 Task: Create a due date automation trigger when advanced on, on the wednesday before a card is due add dates starting this week at 11:00 AM.
Action: Mouse moved to (1185, 356)
Screenshot: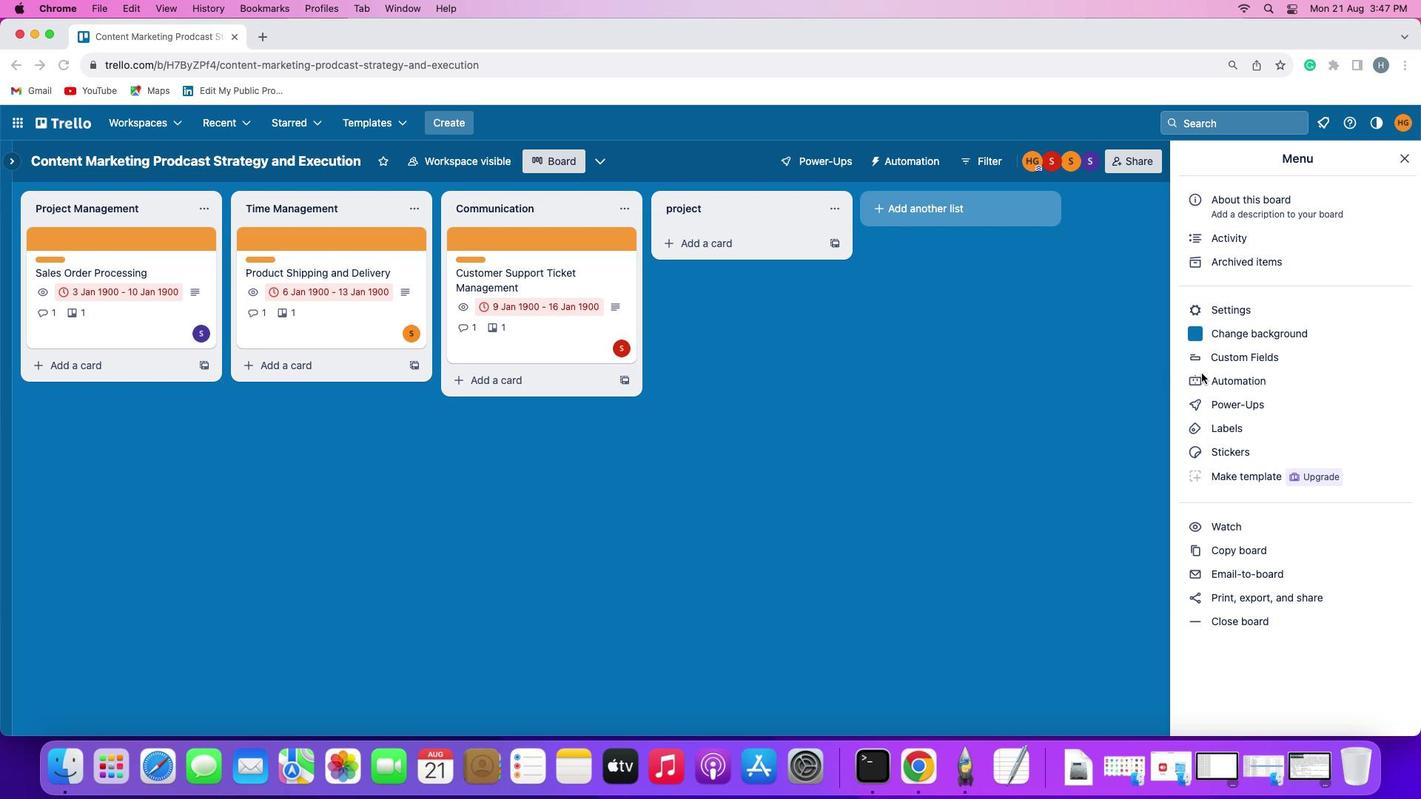 
Action: Mouse pressed left at (1185, 356)
Screenshot: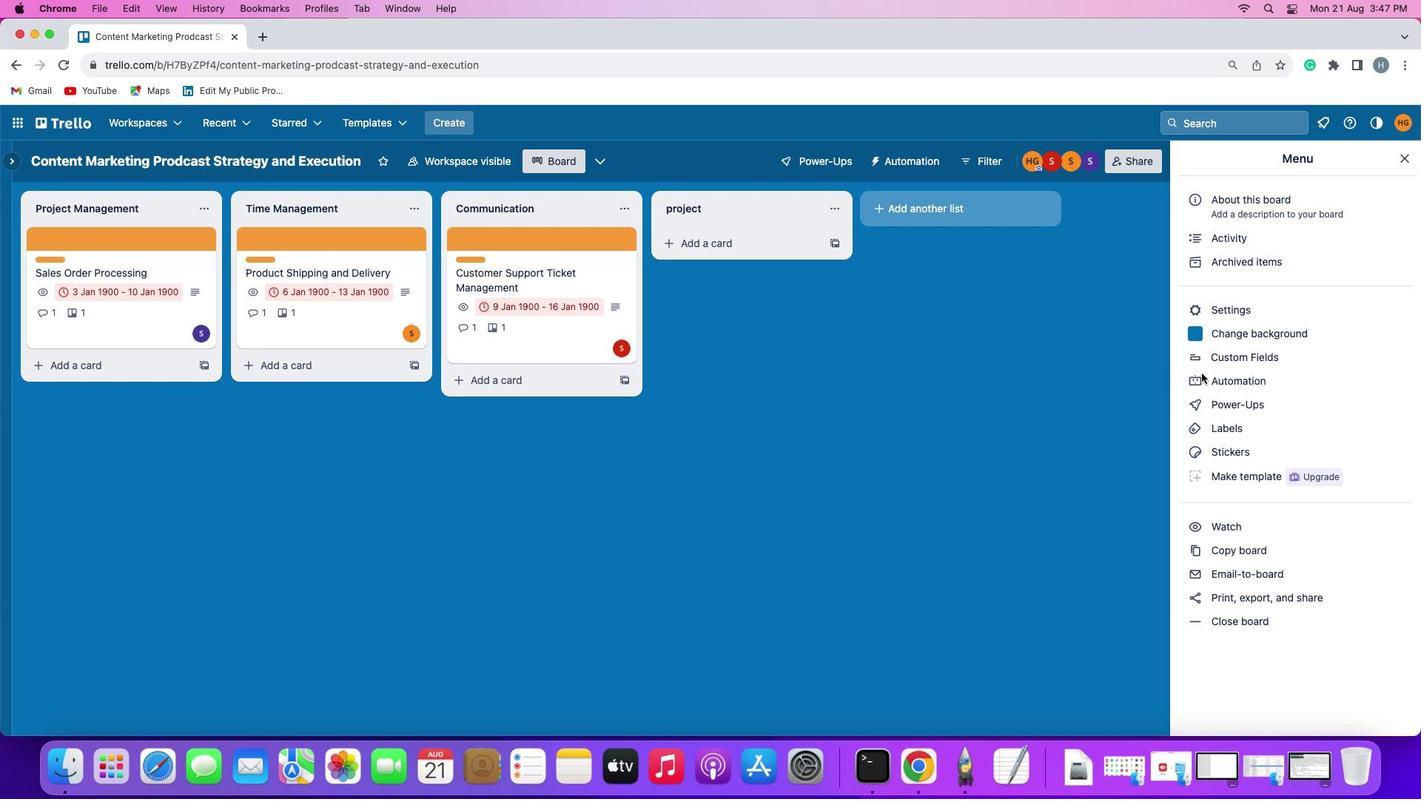 
Action: Mouse pressed left at (1185, 356)
Screenshot: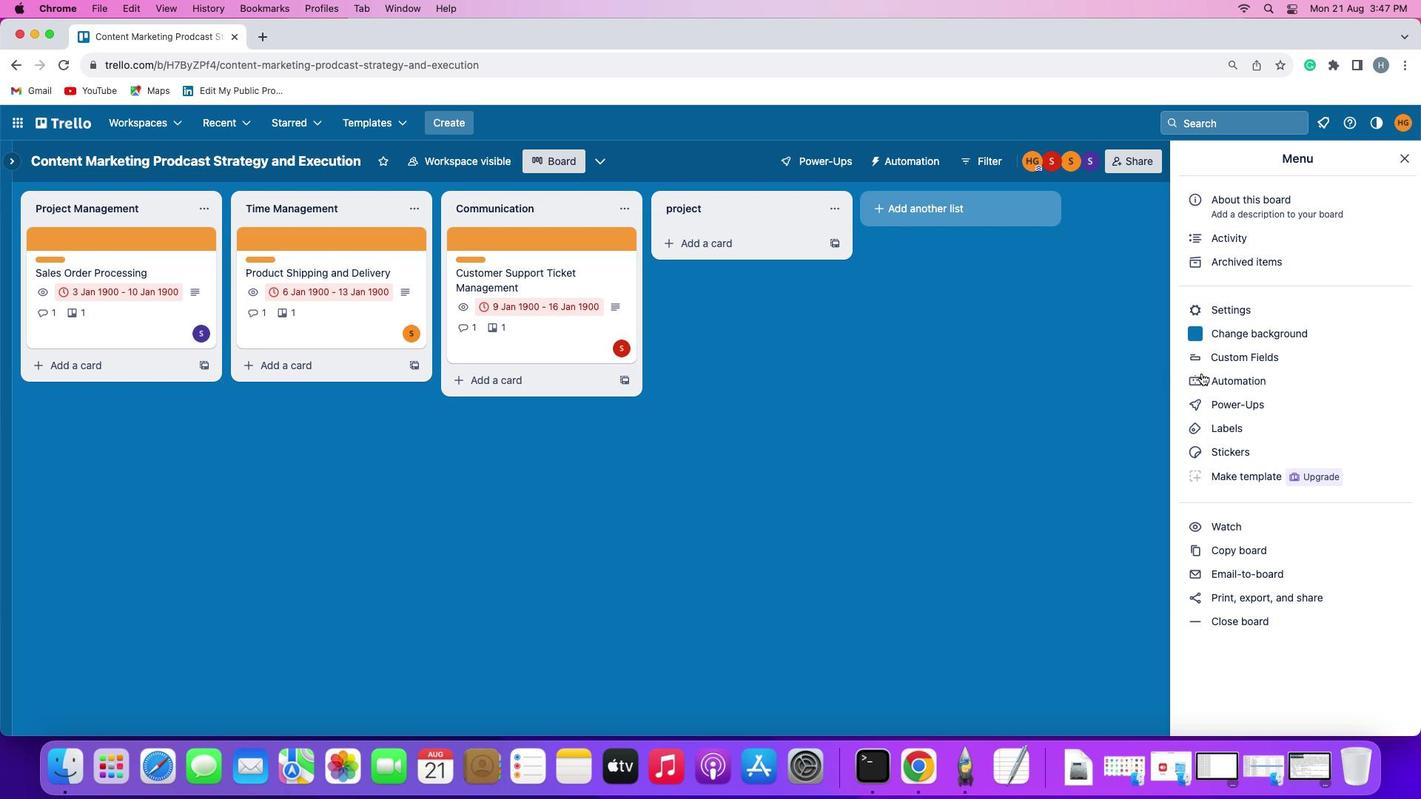 
Action: Mouse moved to (82, 334)
Screenshot: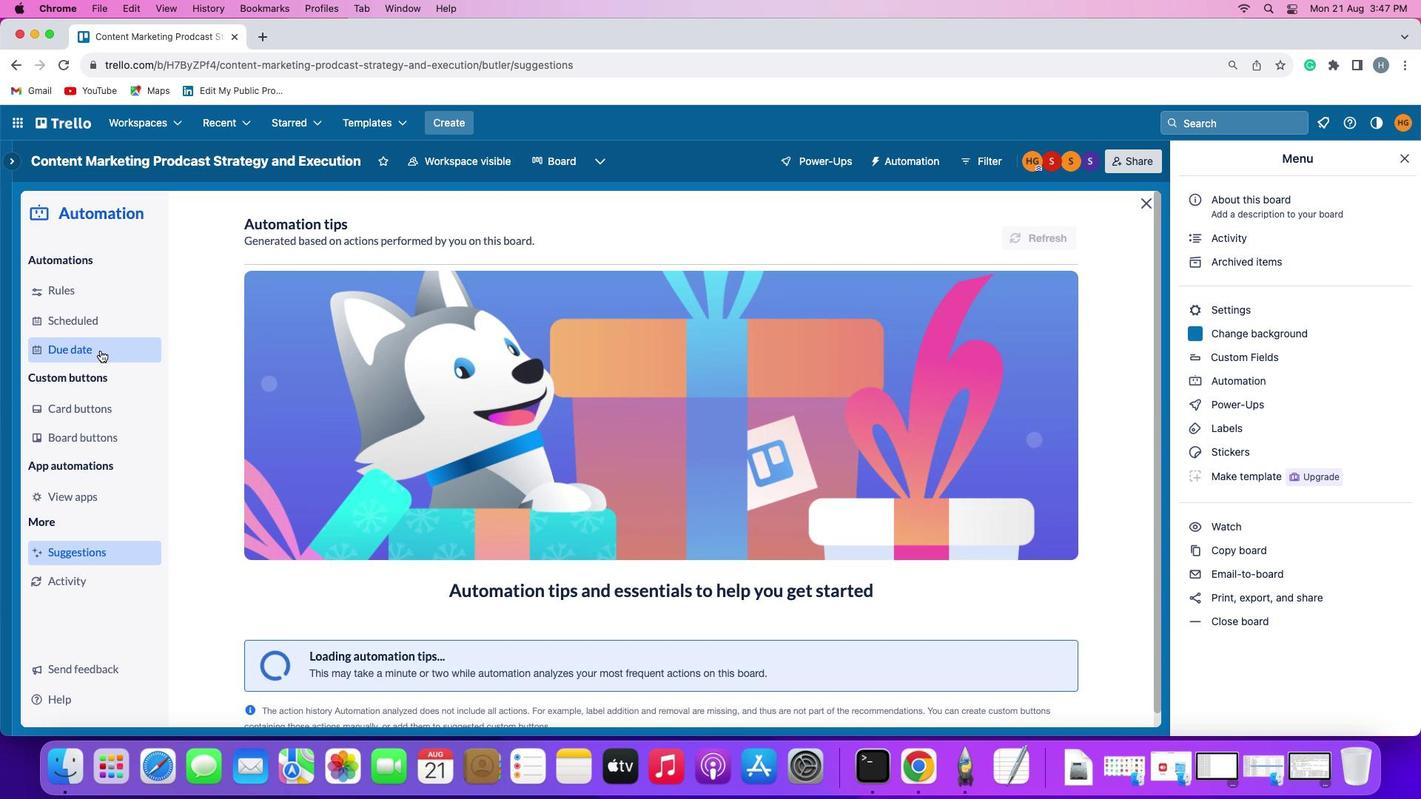 
Action: Mouse pressed left at (82, 334)
Screenshot: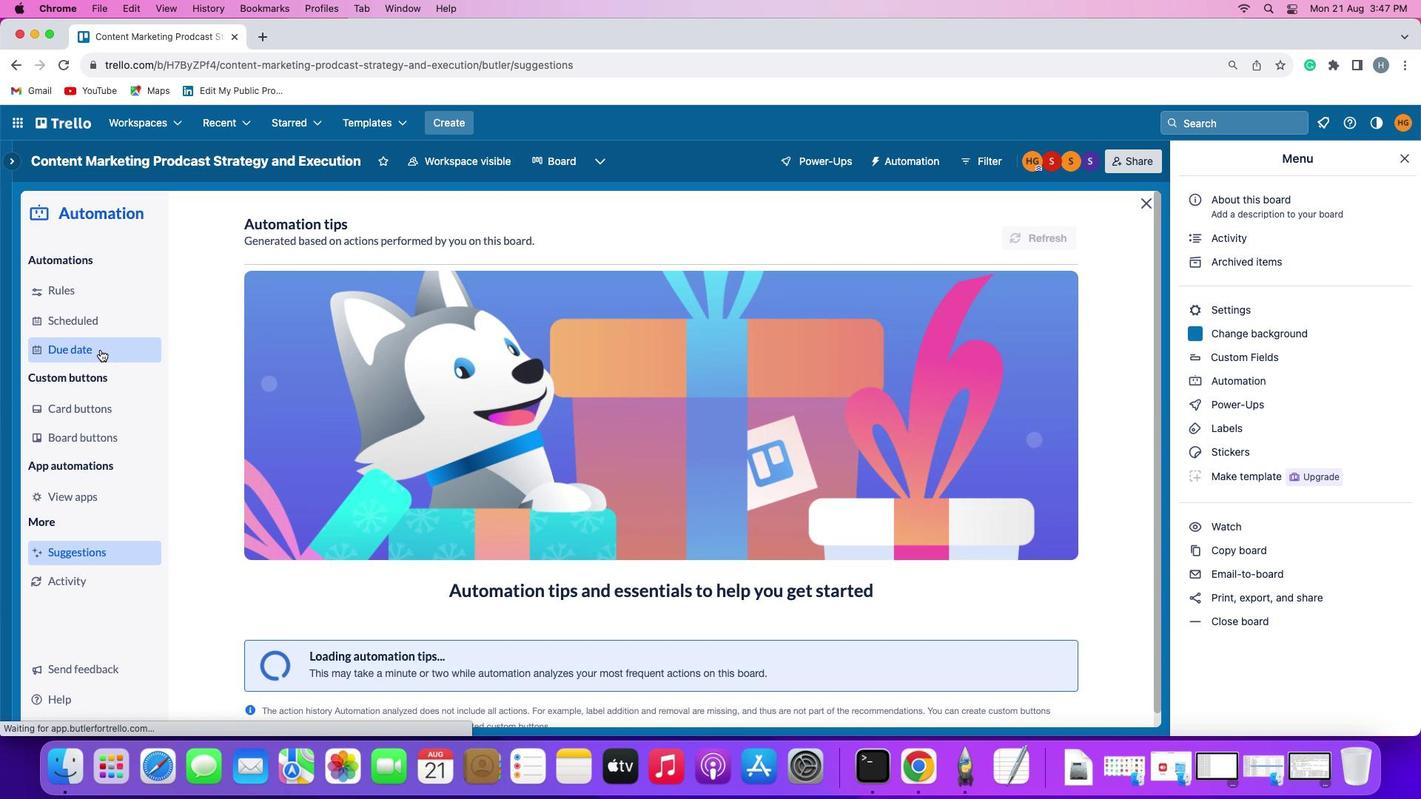 
Action: Mouse moved to (938, 216)
Screenshot: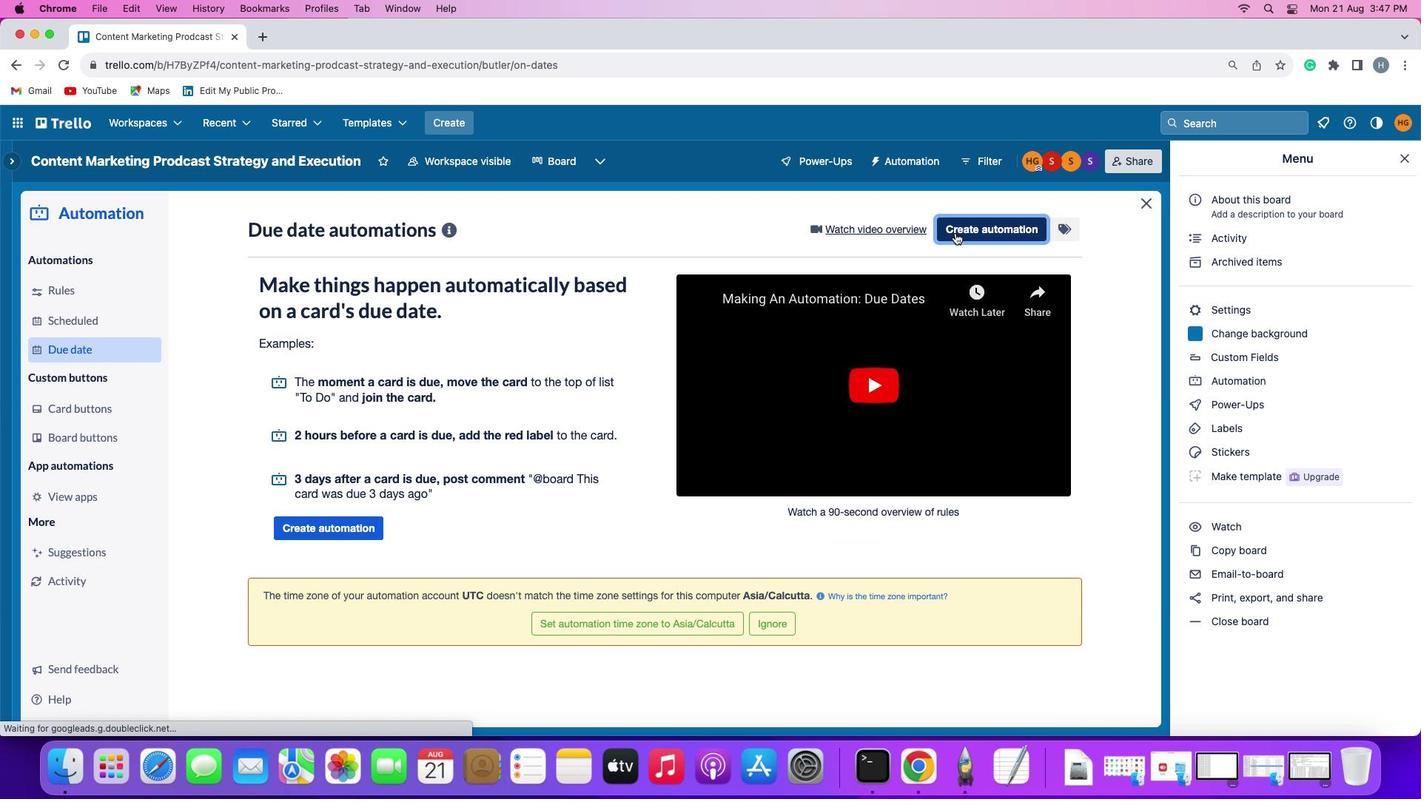 
Action: Mouse pressed left at (938, 216)
Screenshot: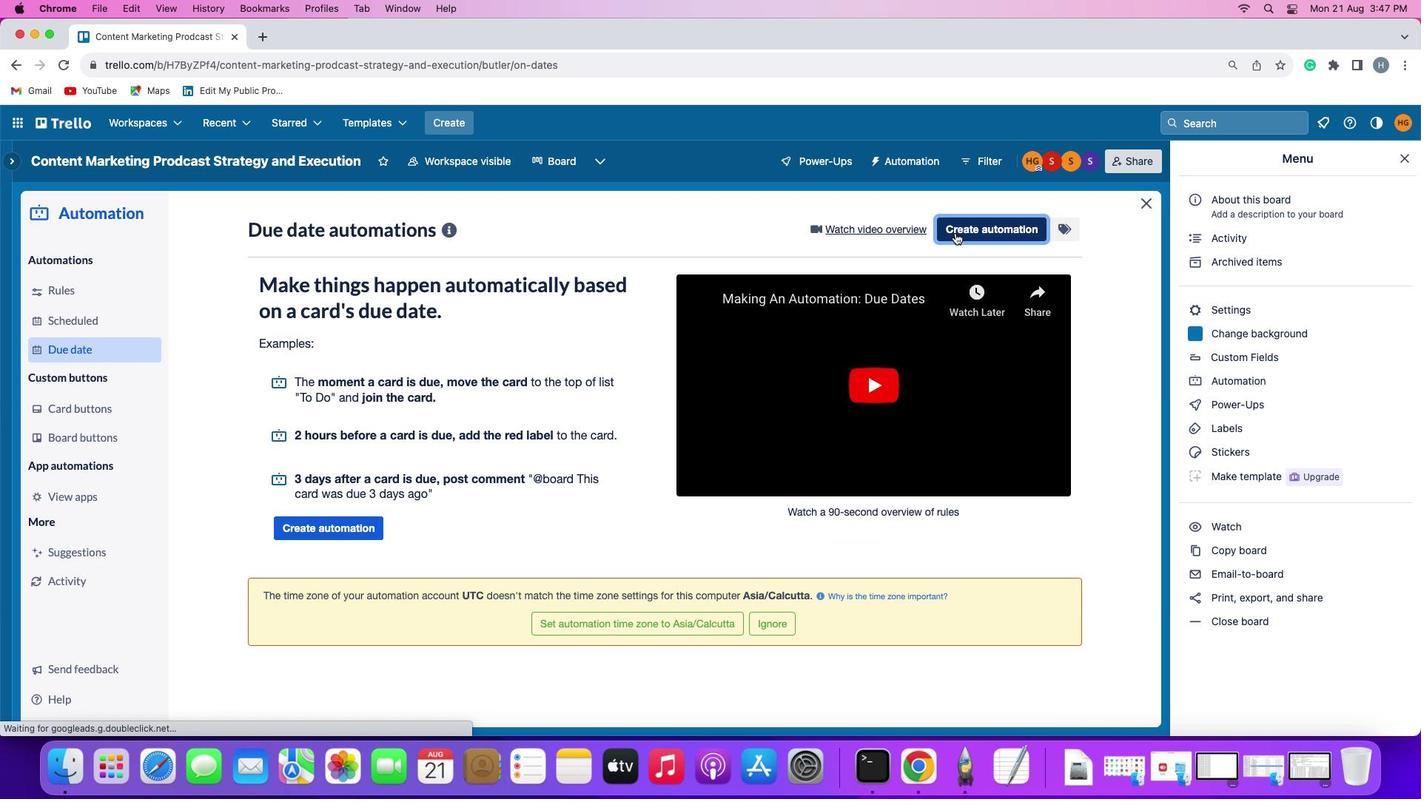 
Action: Mouse moved to (282, 355)
Screenshot: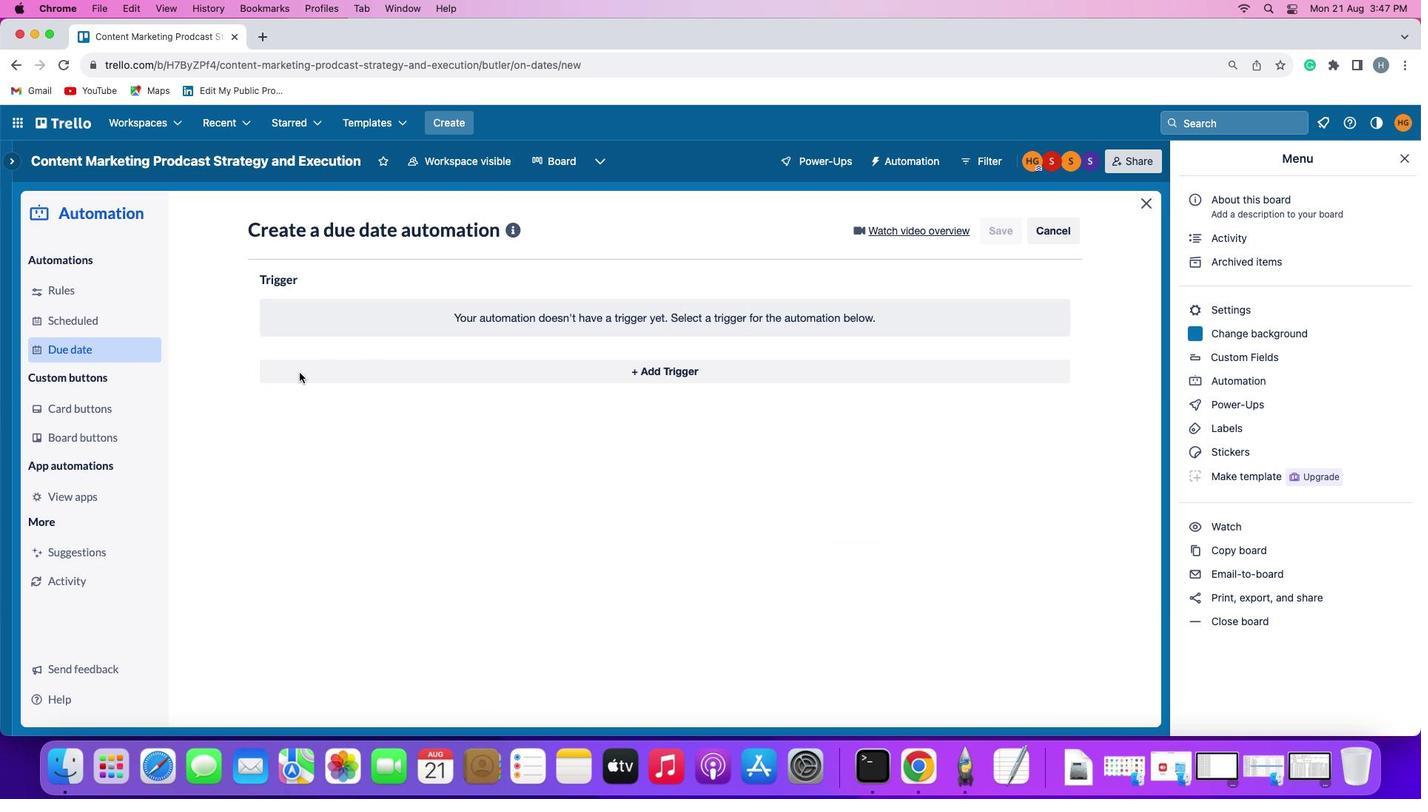 
Action: Mouse pressed left at (282, 355)
Screenshot: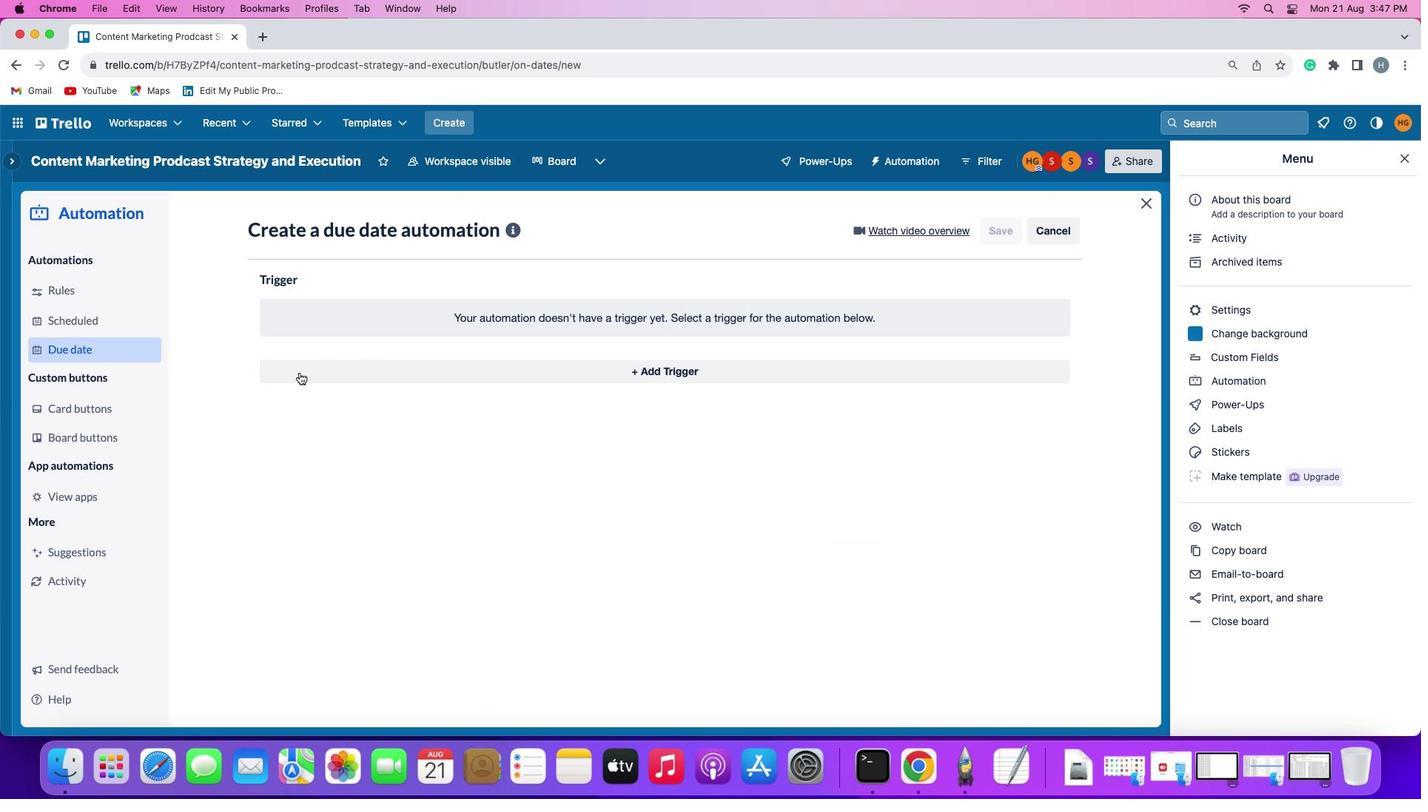 
Action: Mouse moved to (327, 638)
Screenshot: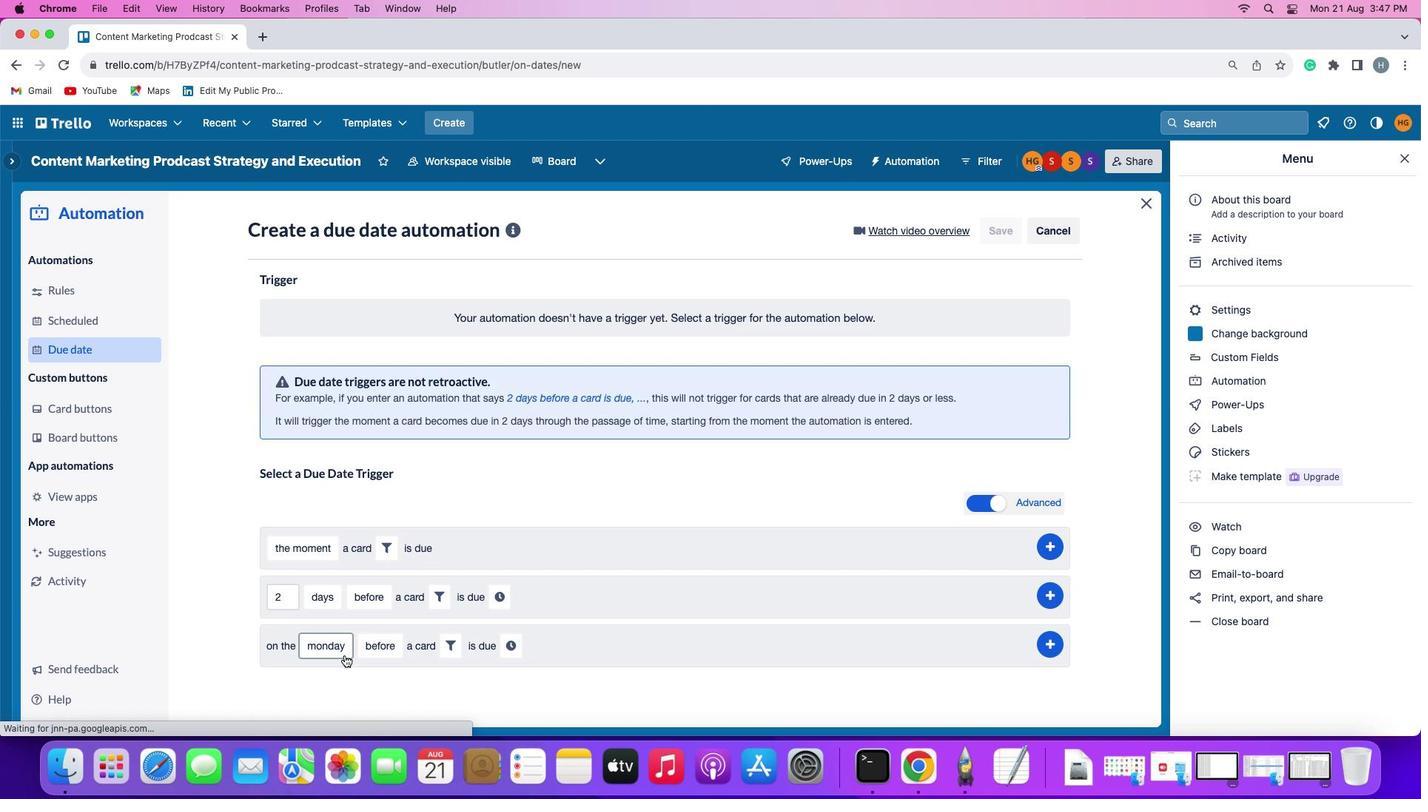 
Action: Mouse pressed left at (327, 638)
Screenshot: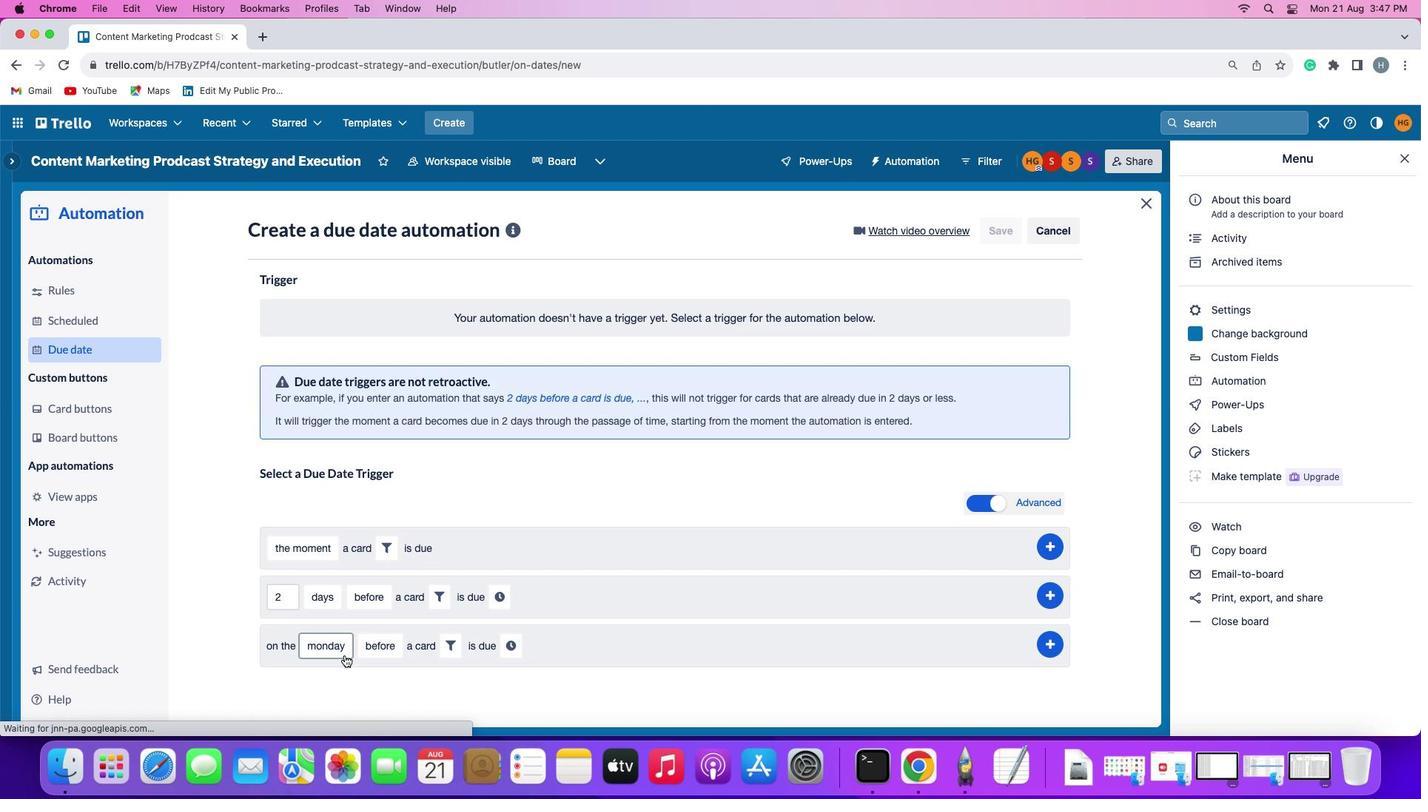 
Action: Mouse moved to (332, 481)
Screenshot: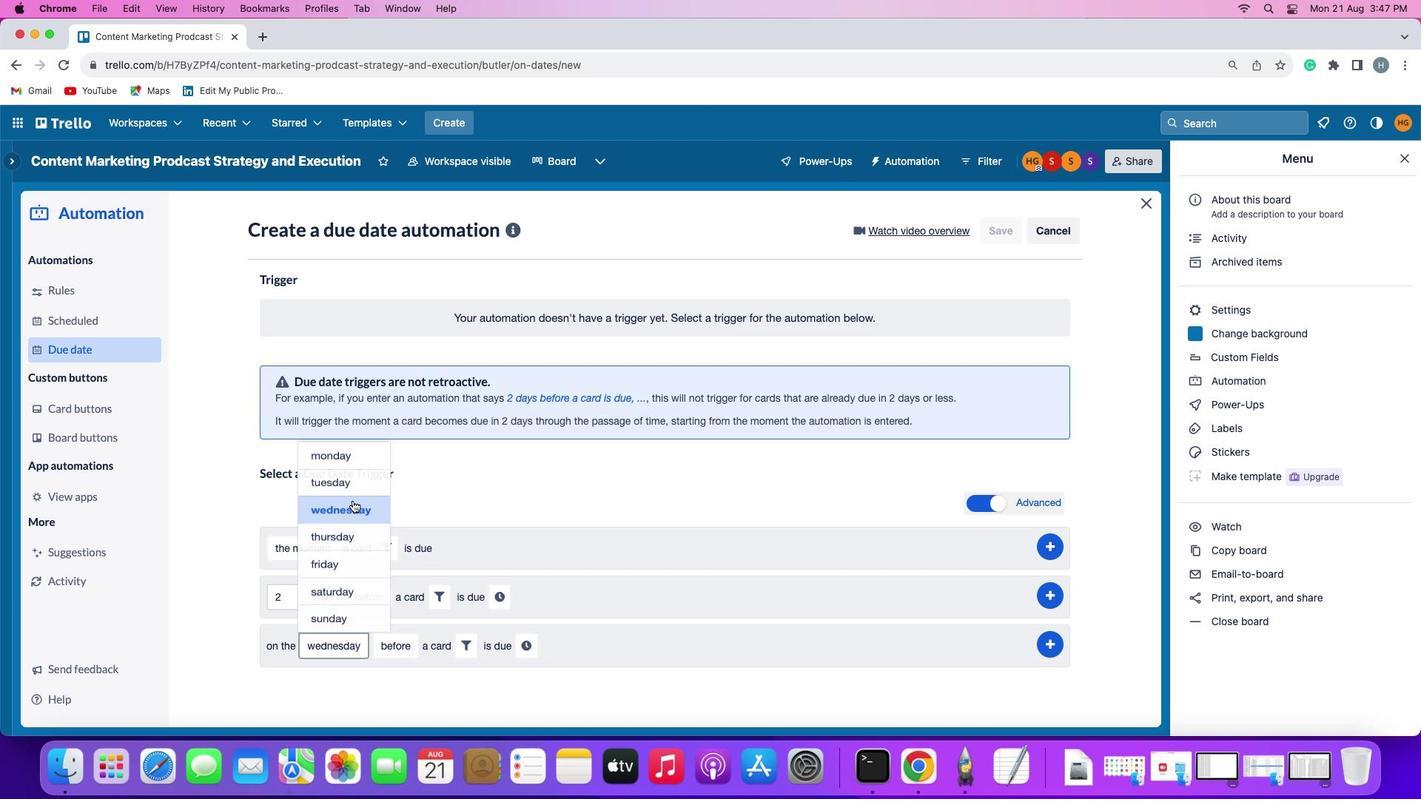
Action: Mouse pressed left at (332, 481)
Screenshot: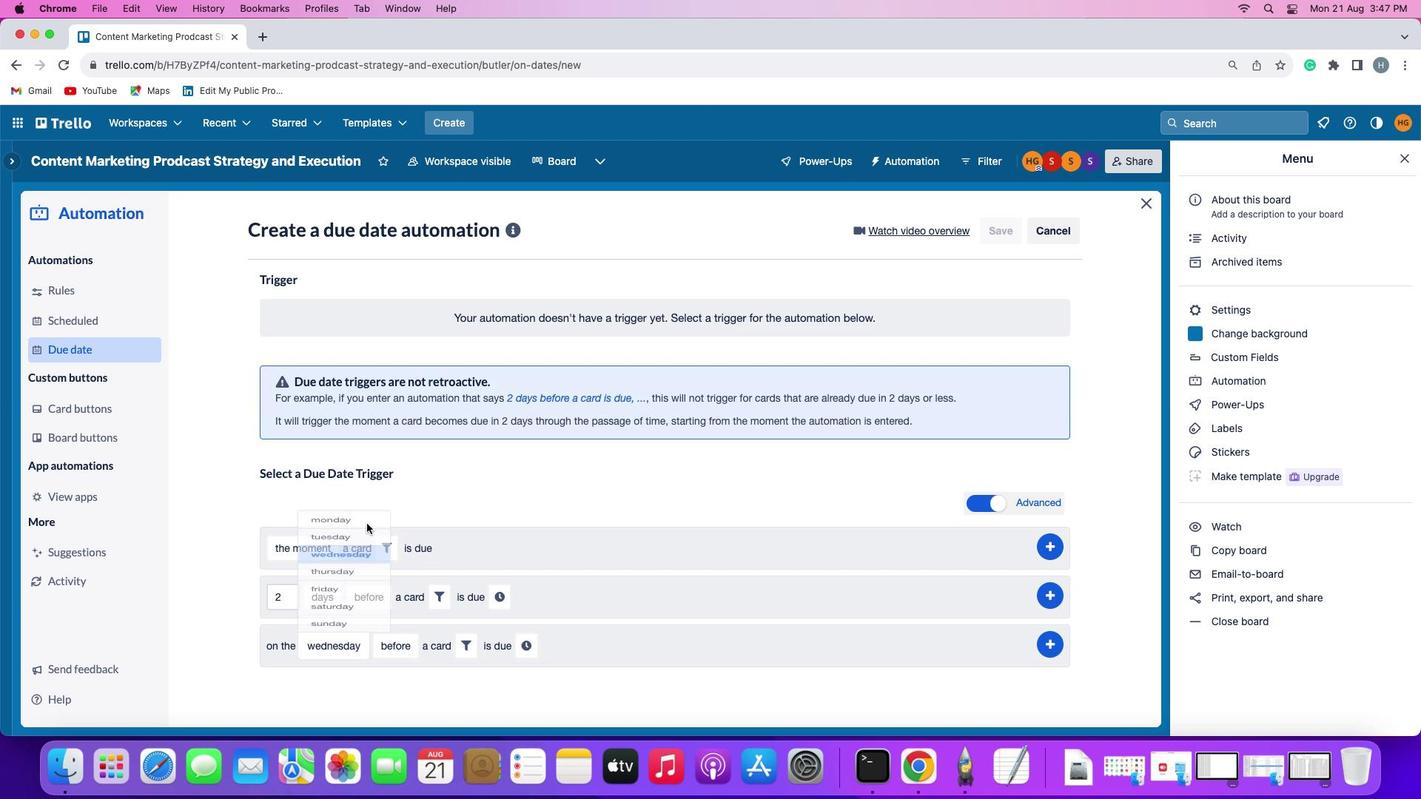 
Action: Mouse moved to (453, 626)
Screenshot: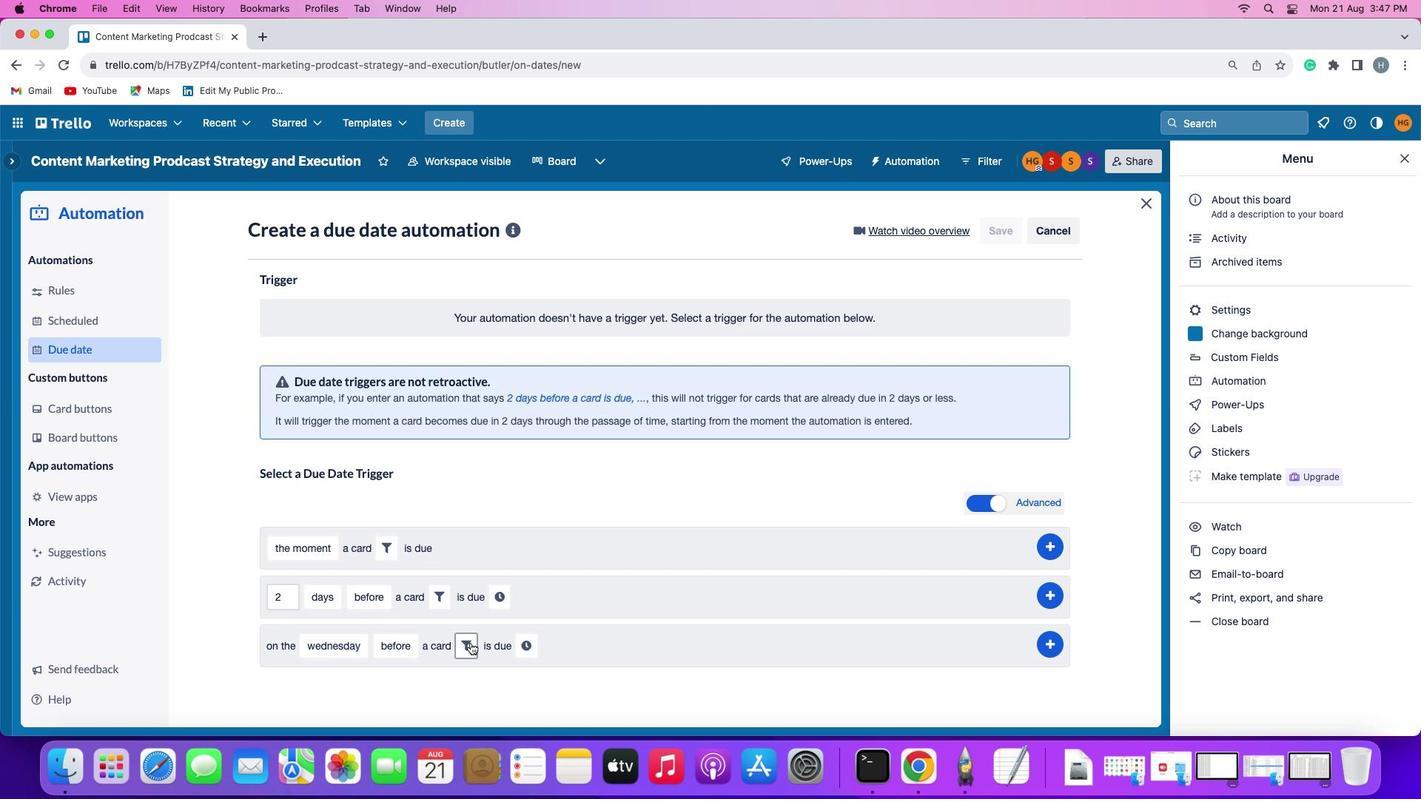 
Action: Mouse pressed left at (453, 626)
Screenshot: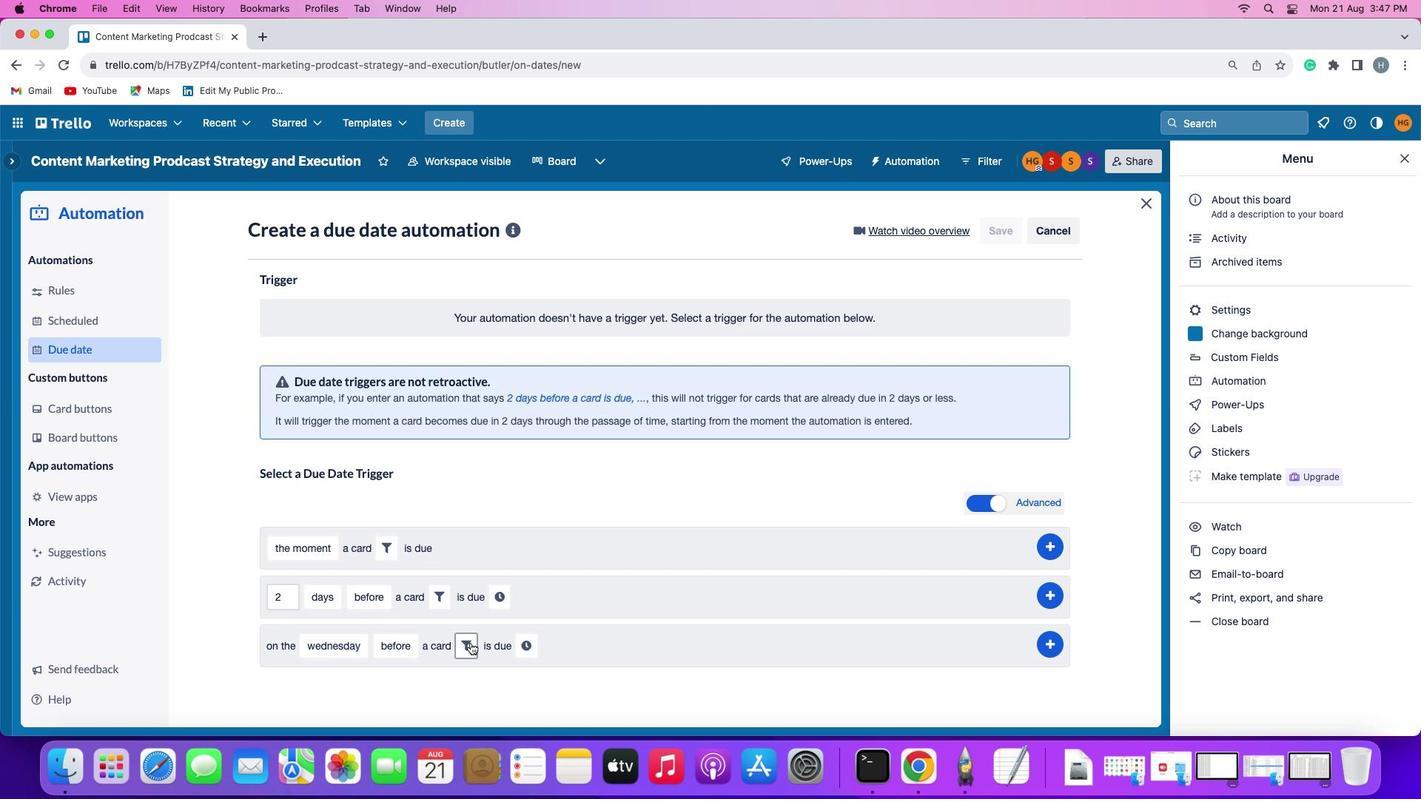 
Action: Mouse moved to (535, 687)
Screenshot: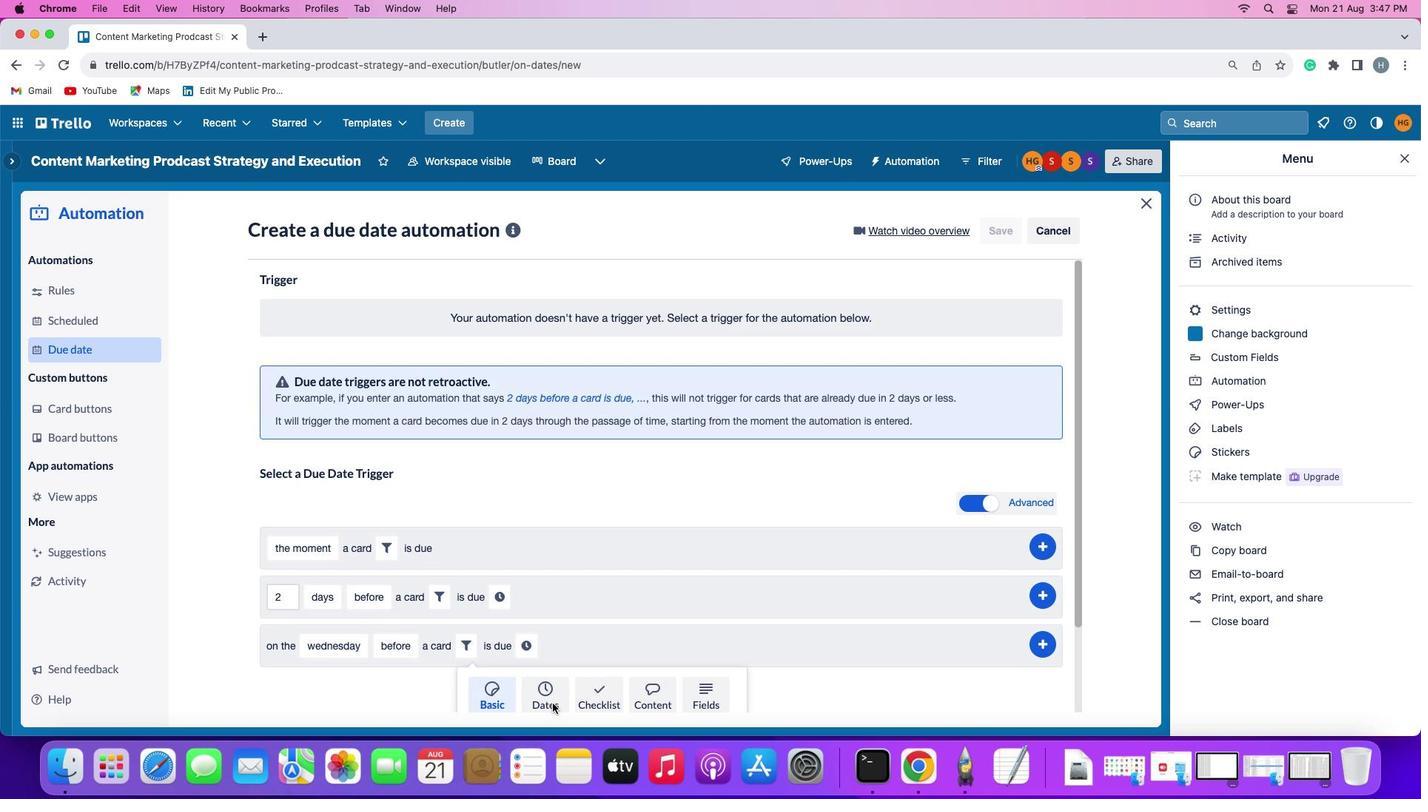
Action: Mouse pressed left at (535, 687)
Screenshot: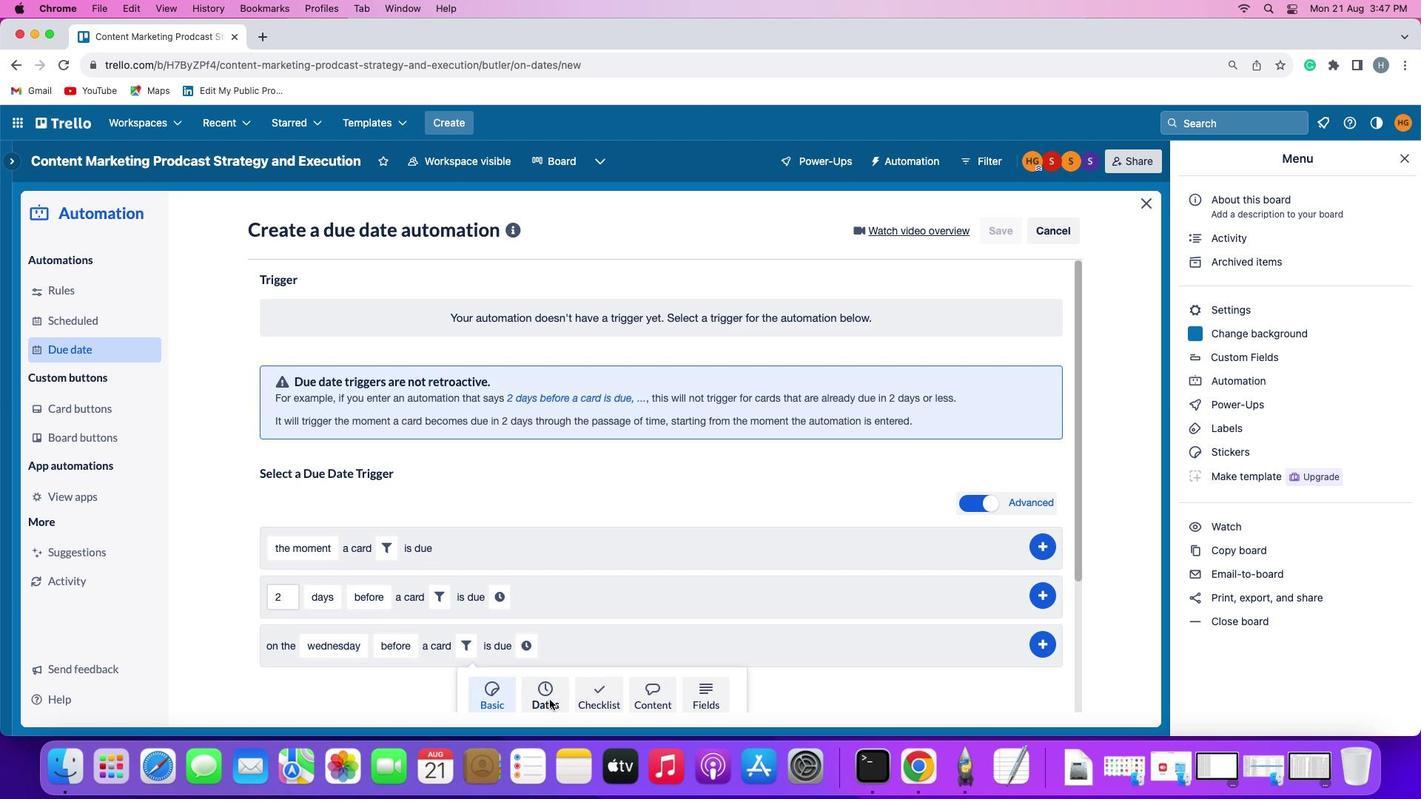 
Action: Mouse moved to (379, 664)
Screenshot: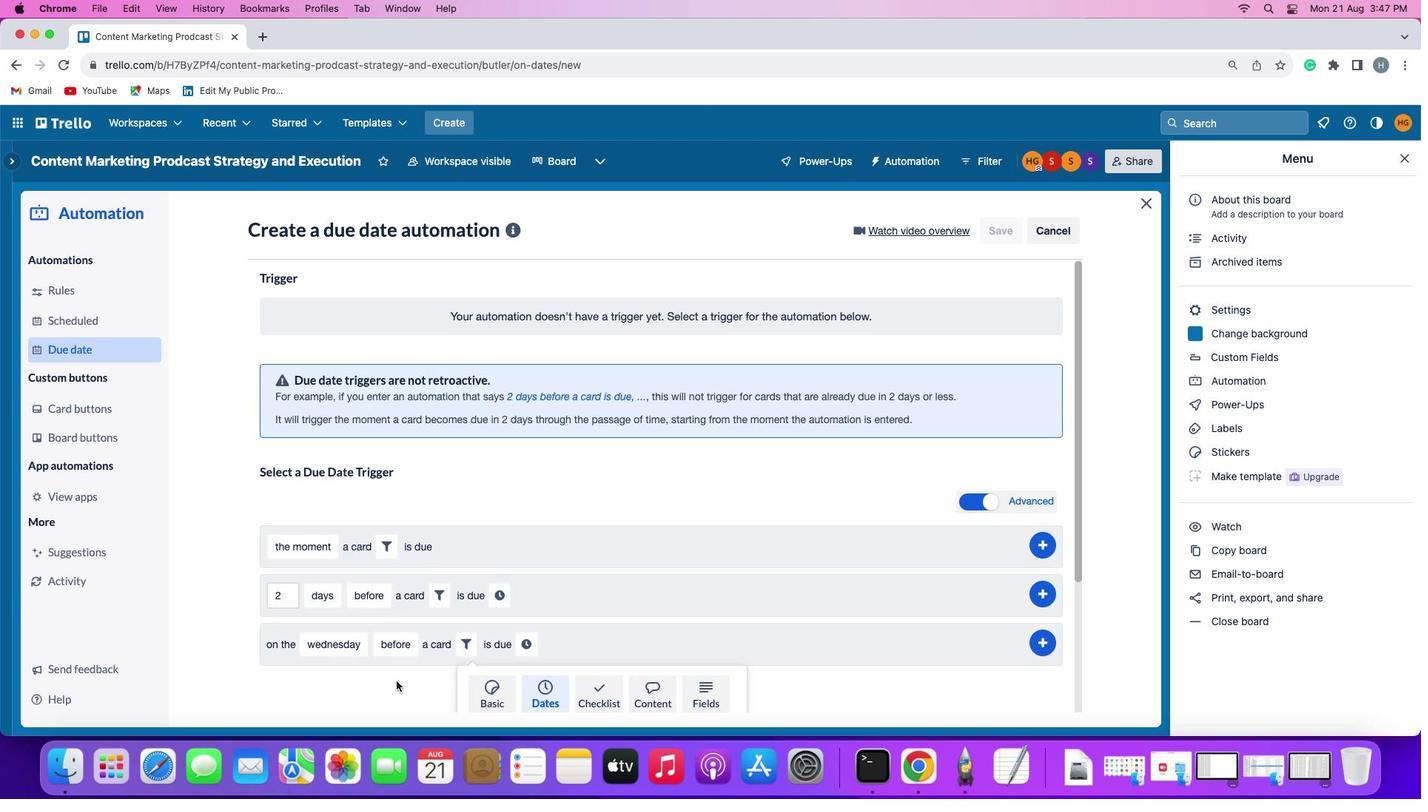
Action: Mouse scrolled (379, 664) with delta (-16, -17)
Screenshot: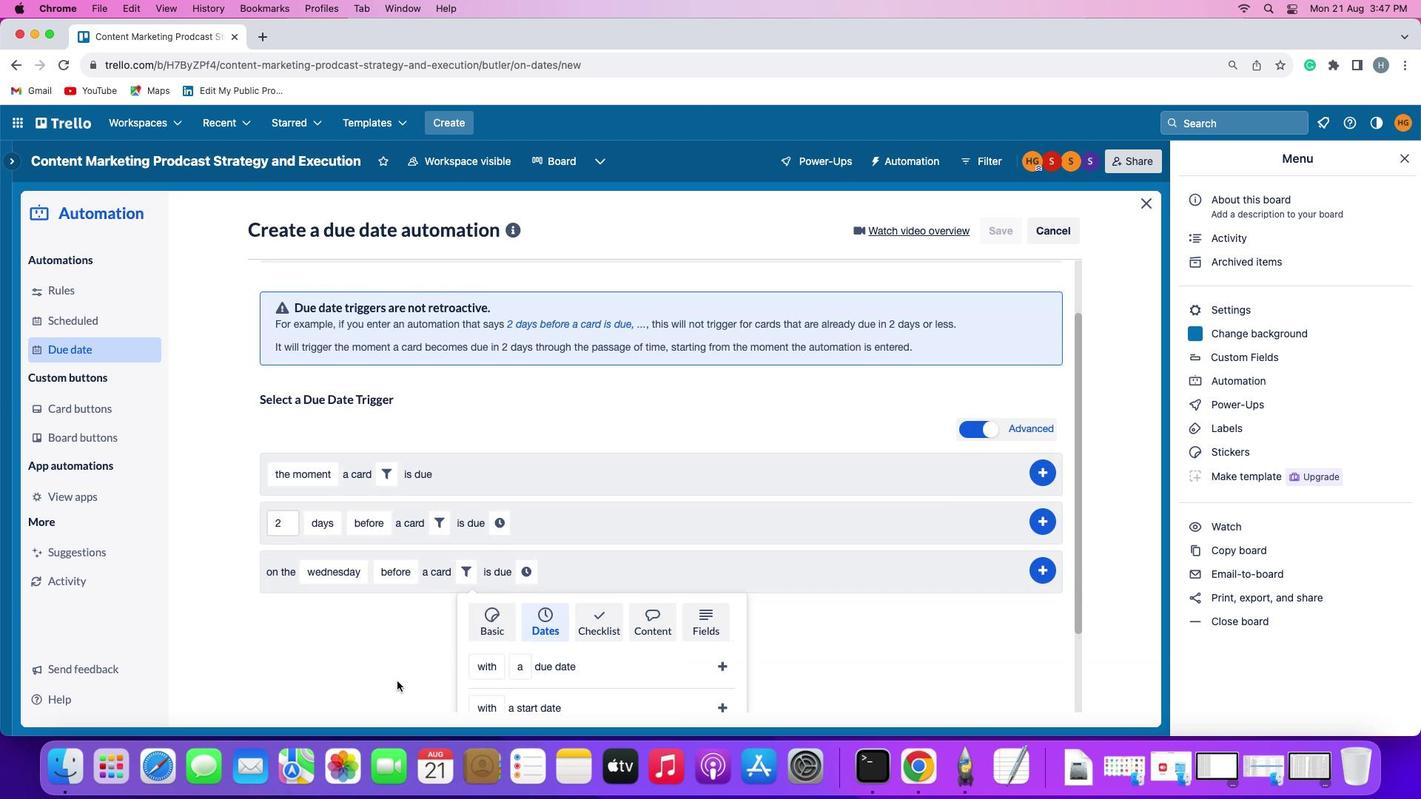 
Action: Mouse scrolled (379, 664) with delta (-16, -17)
Screenshot: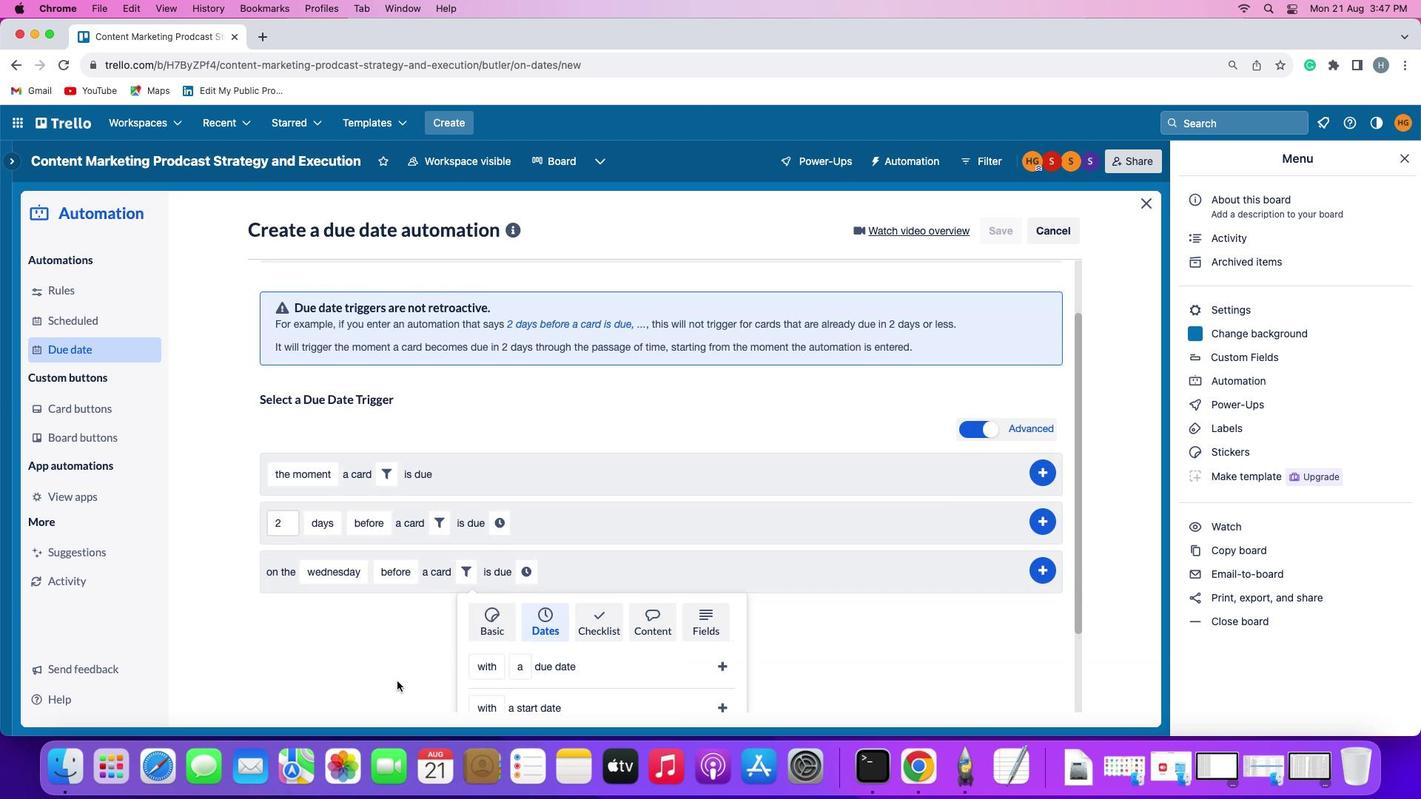 
Action: Mouse scrolled (379, 664) with delta (-16, -19)
Screenshot: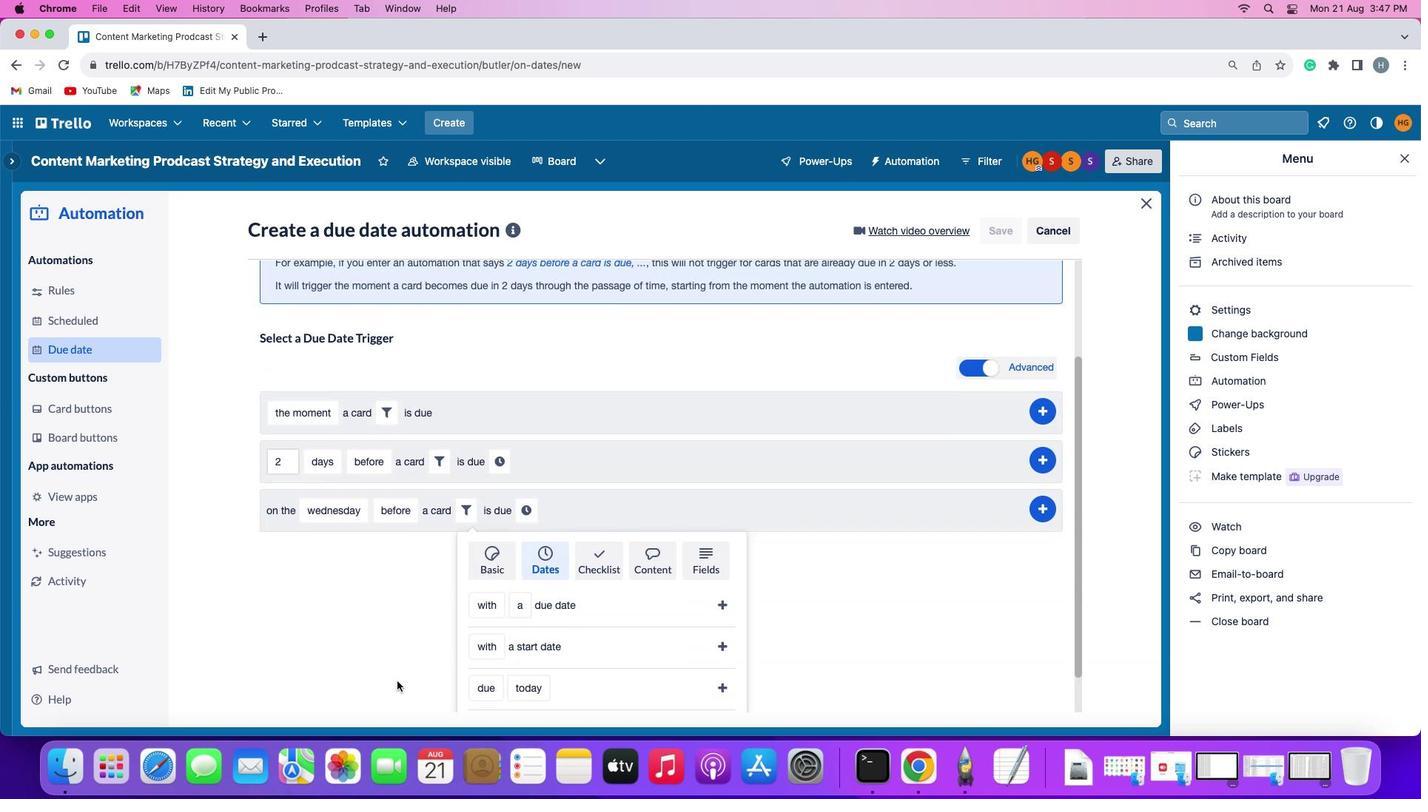 
Action: Mouse moved to (379, 664)
Screenshot: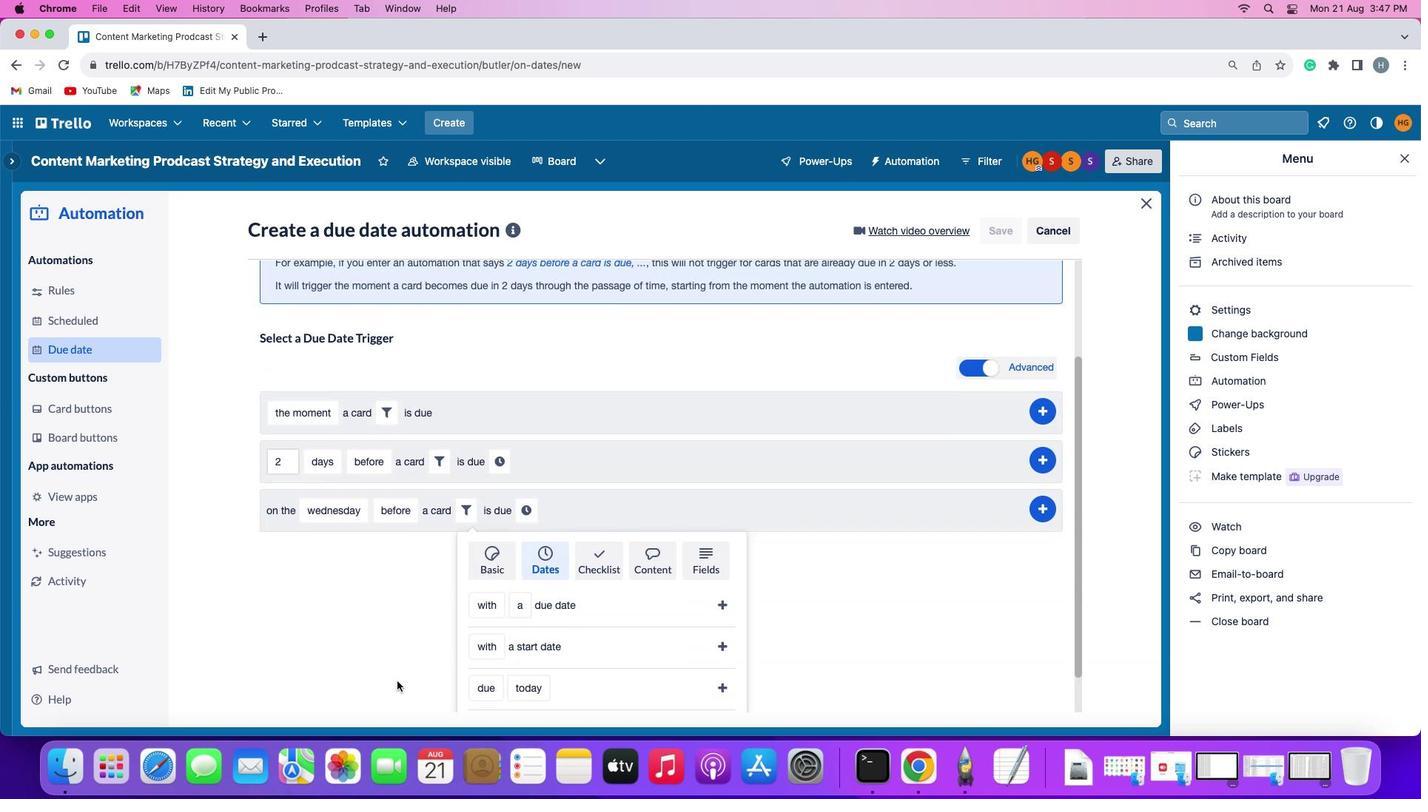 
Action: Mouse scrolled (379, 664) with delta (-16, -19)
Screenshot: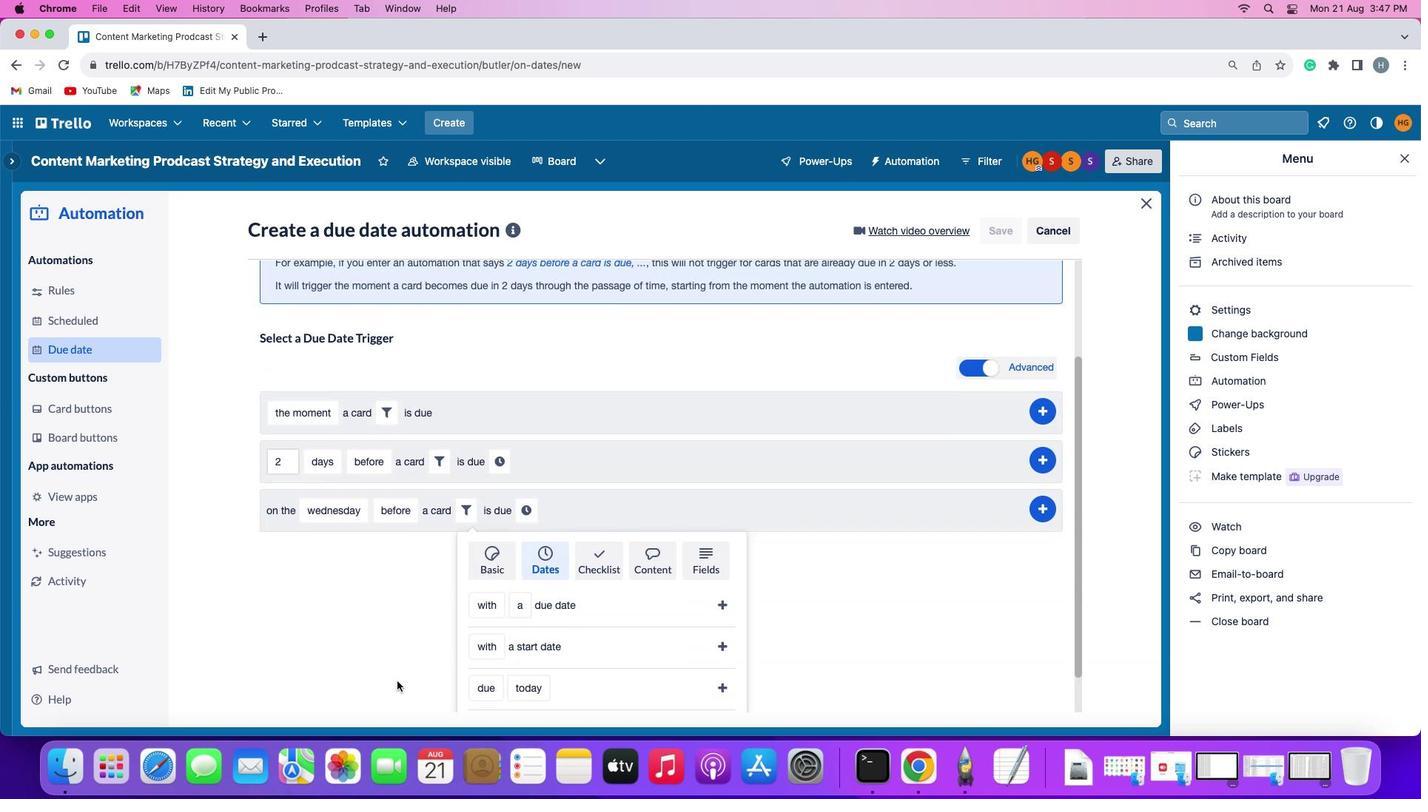 
Action: Mouse moved to (379, 664)
Screenshot: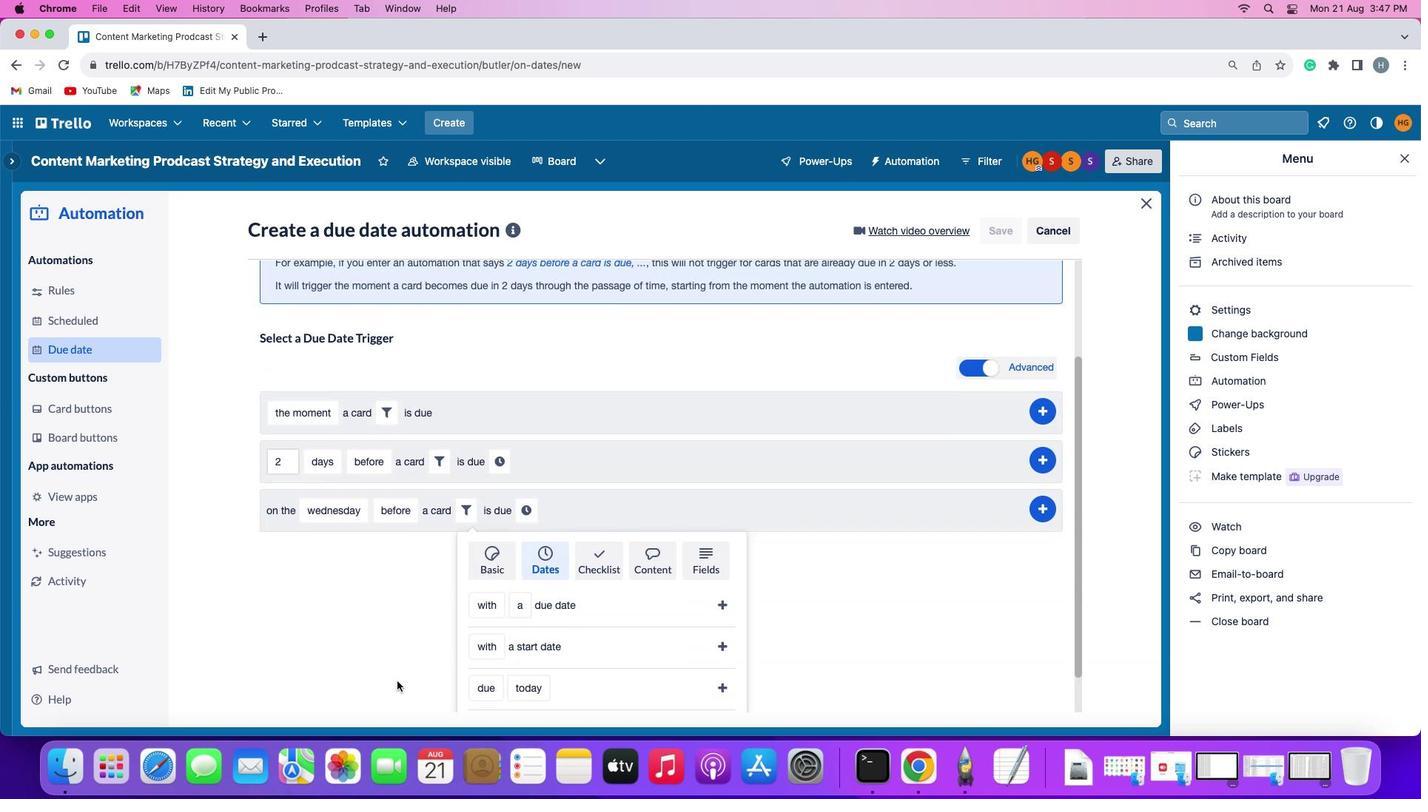 
Action: Mouse scrolled (379, 664) with delta (-16, -20)
Screenshot: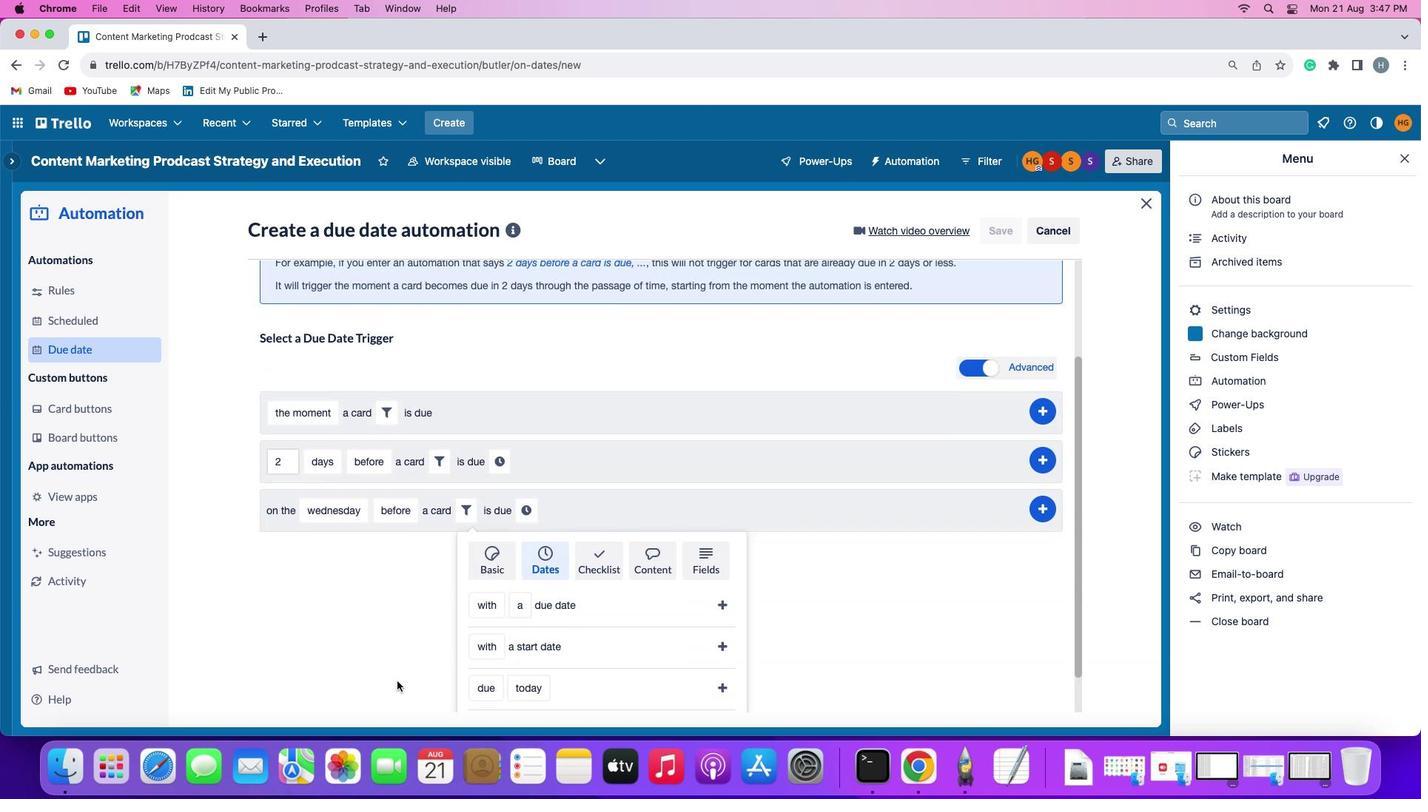 
Action: Mouse moved to (379, 664)
Screenshot: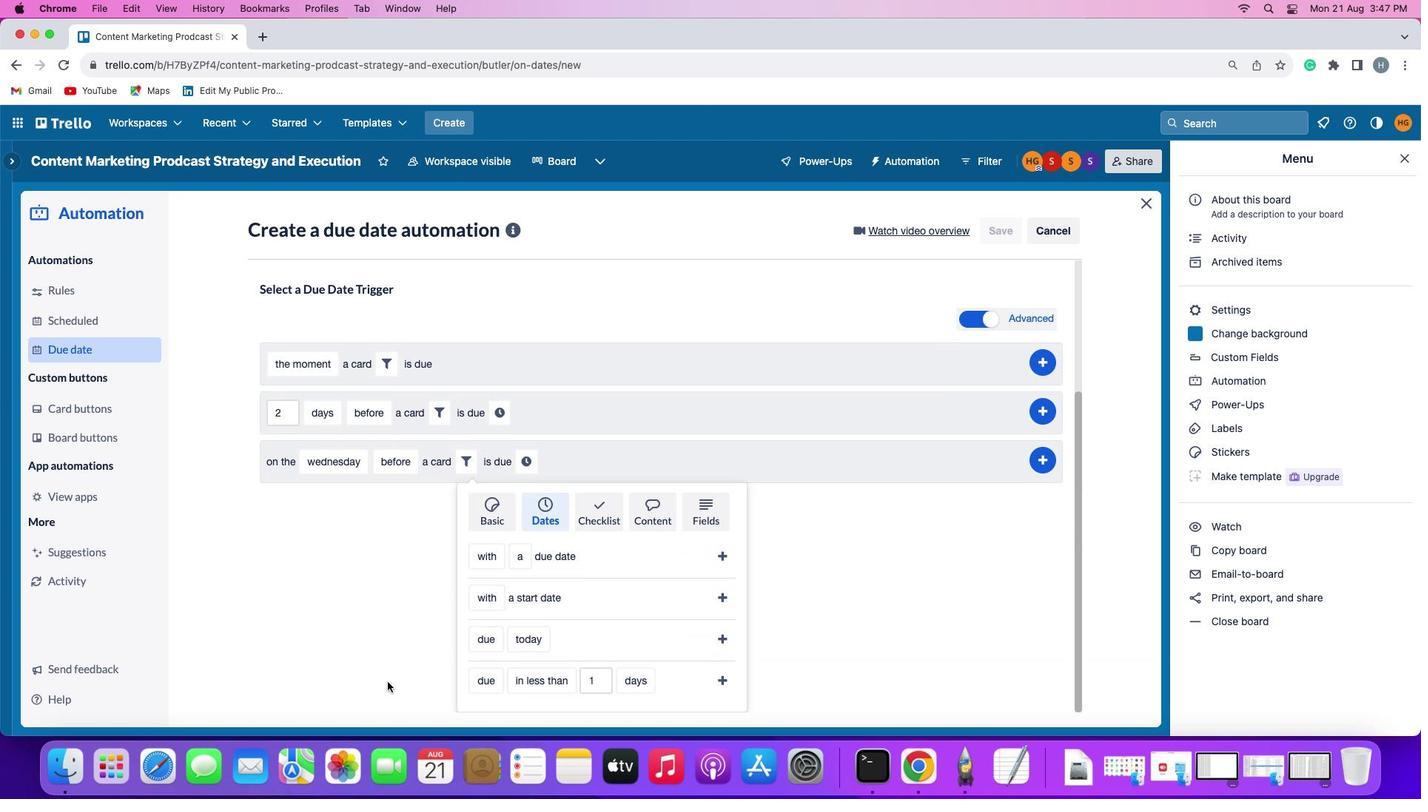
Action: Mouse scrolled (379, 664) with delta (-16, -17)
Screenshot: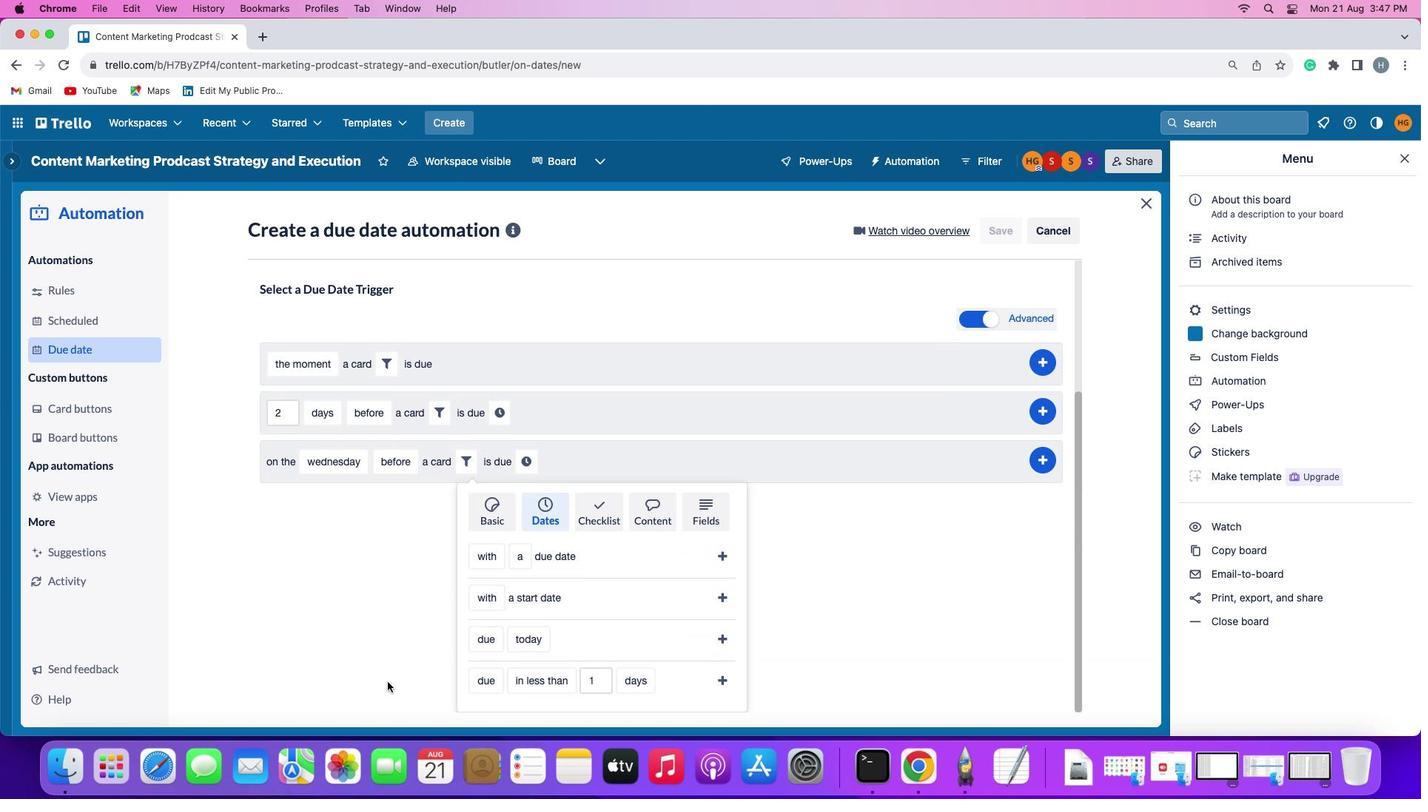 
Action: Mouse scrolled (379, 664) with delta (-16, -17)
Screenshot: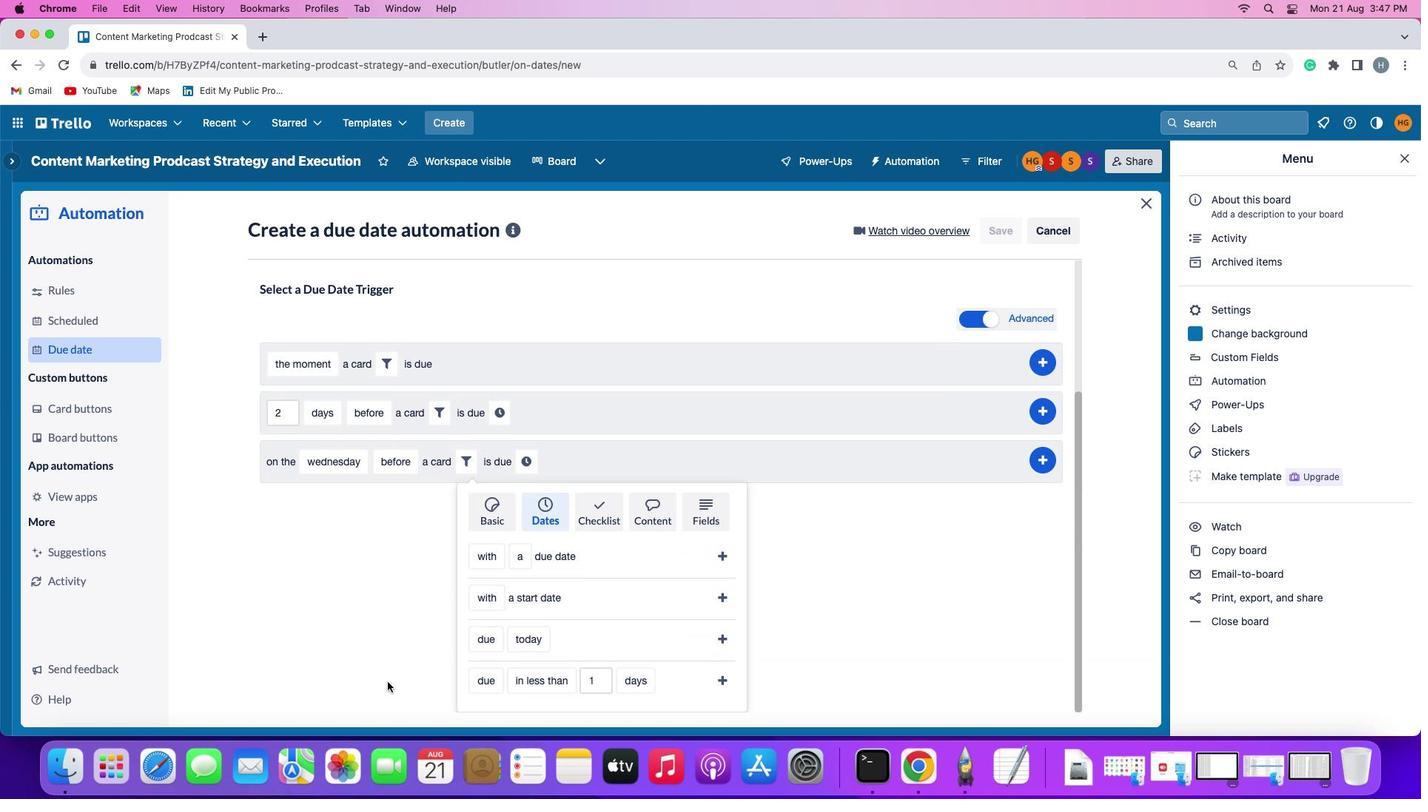 
Action: Mouse scrolled (379, 664) with delta (-16, -18)
Screenshot: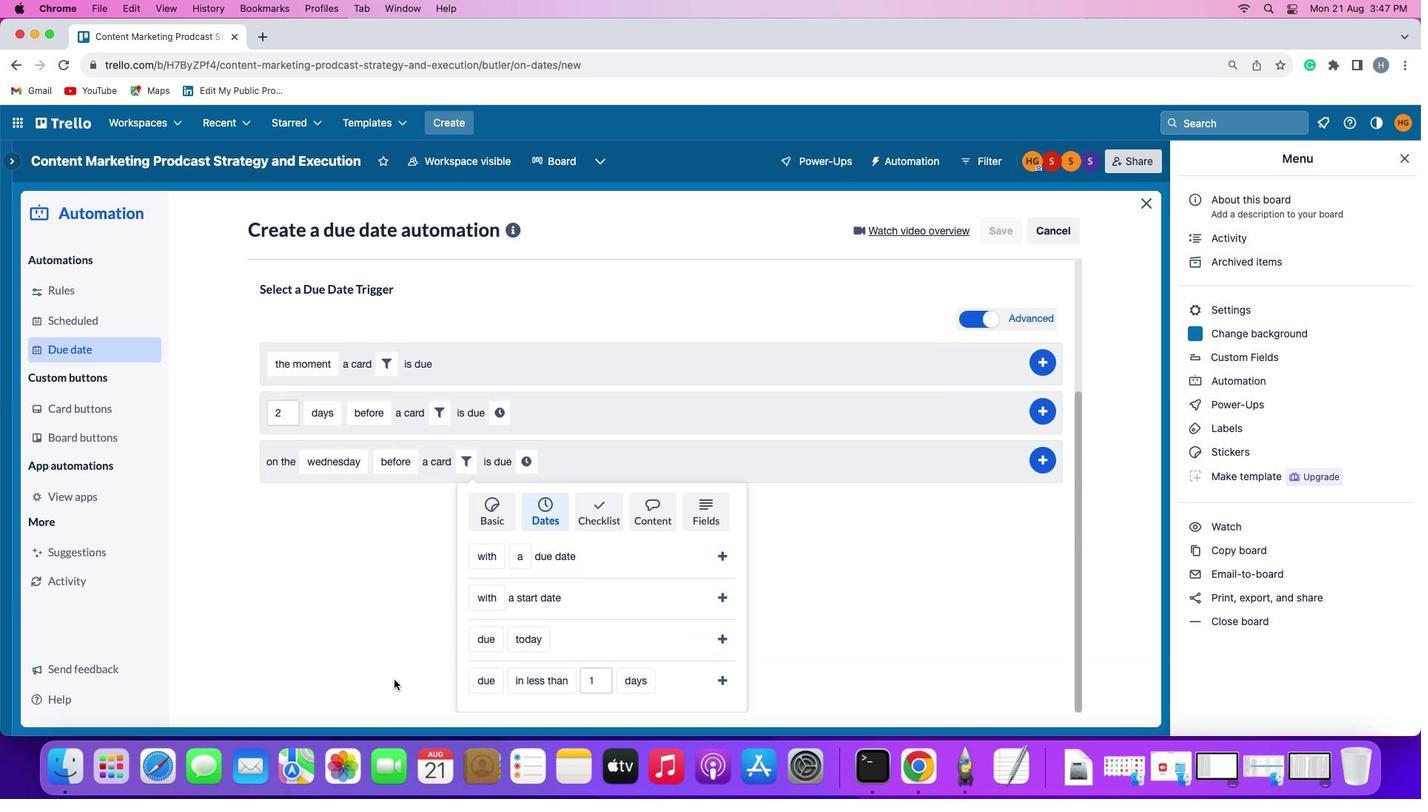 
Action: Mouse scrolled (379, 664) with delta (-16, -19)
Screenshot: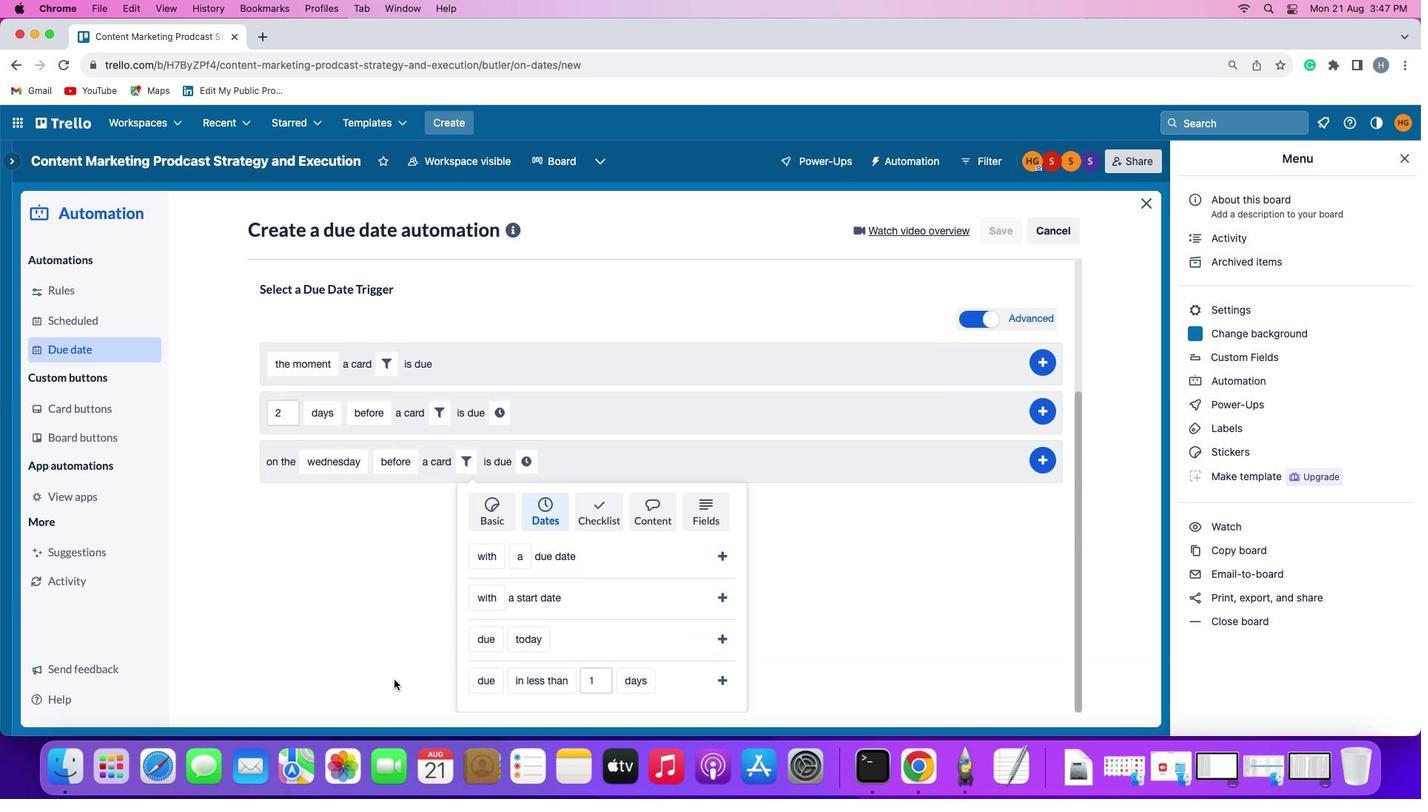 
Action: Mouse moved to (370, 665)
Screenshot: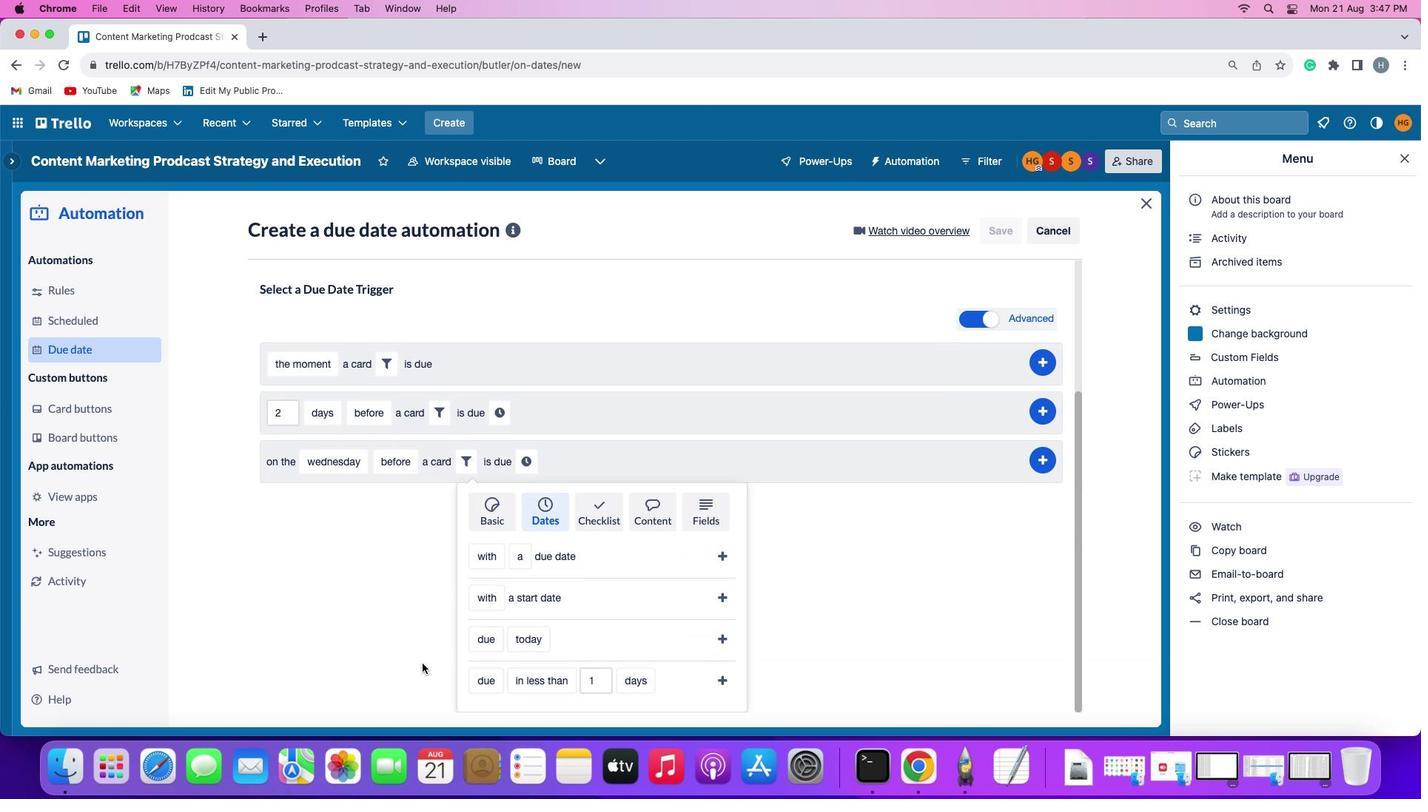 
Action: Mouse scrolled (370, 665) with delta (-16, -19)
Screenshot: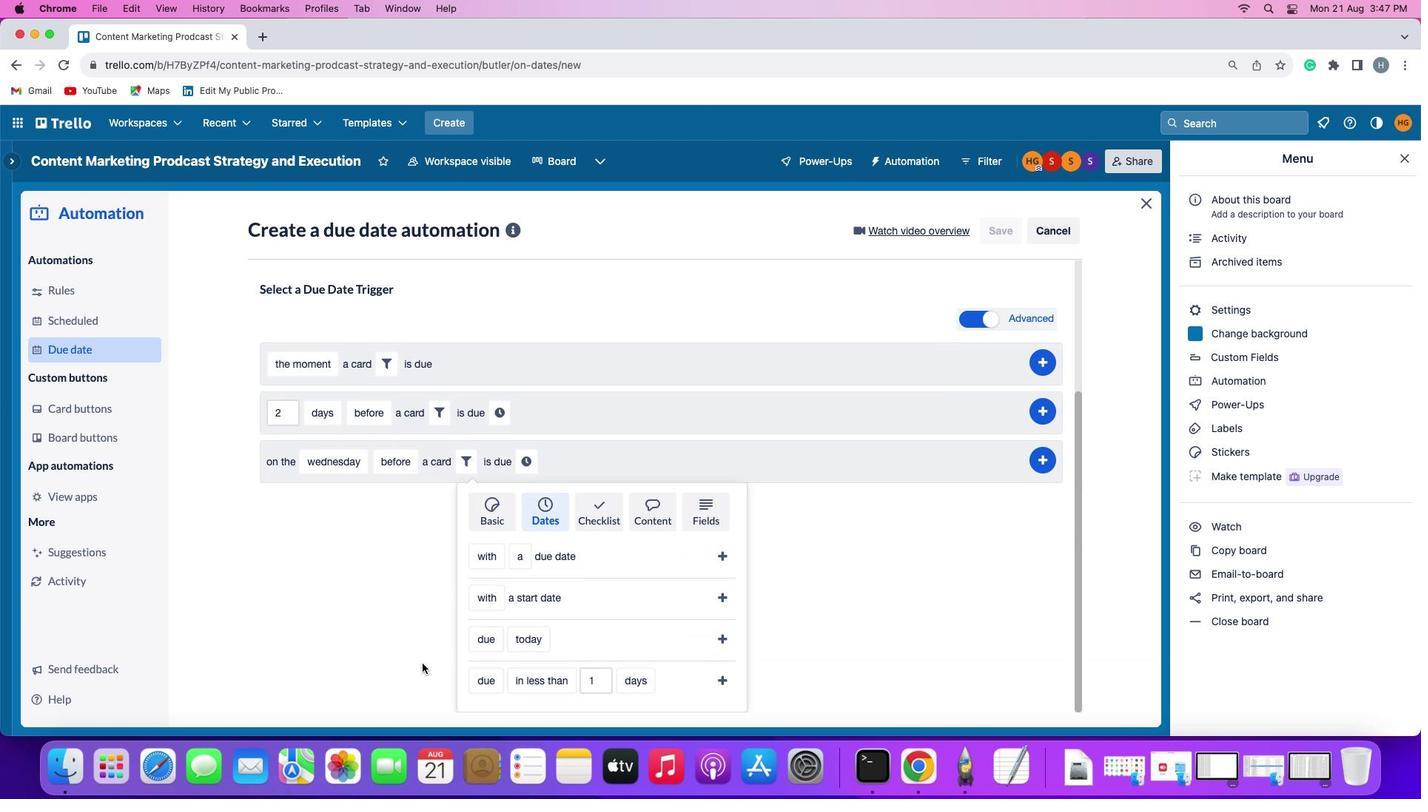 
Action: Mouse moved to (471, 622)
Screenshot: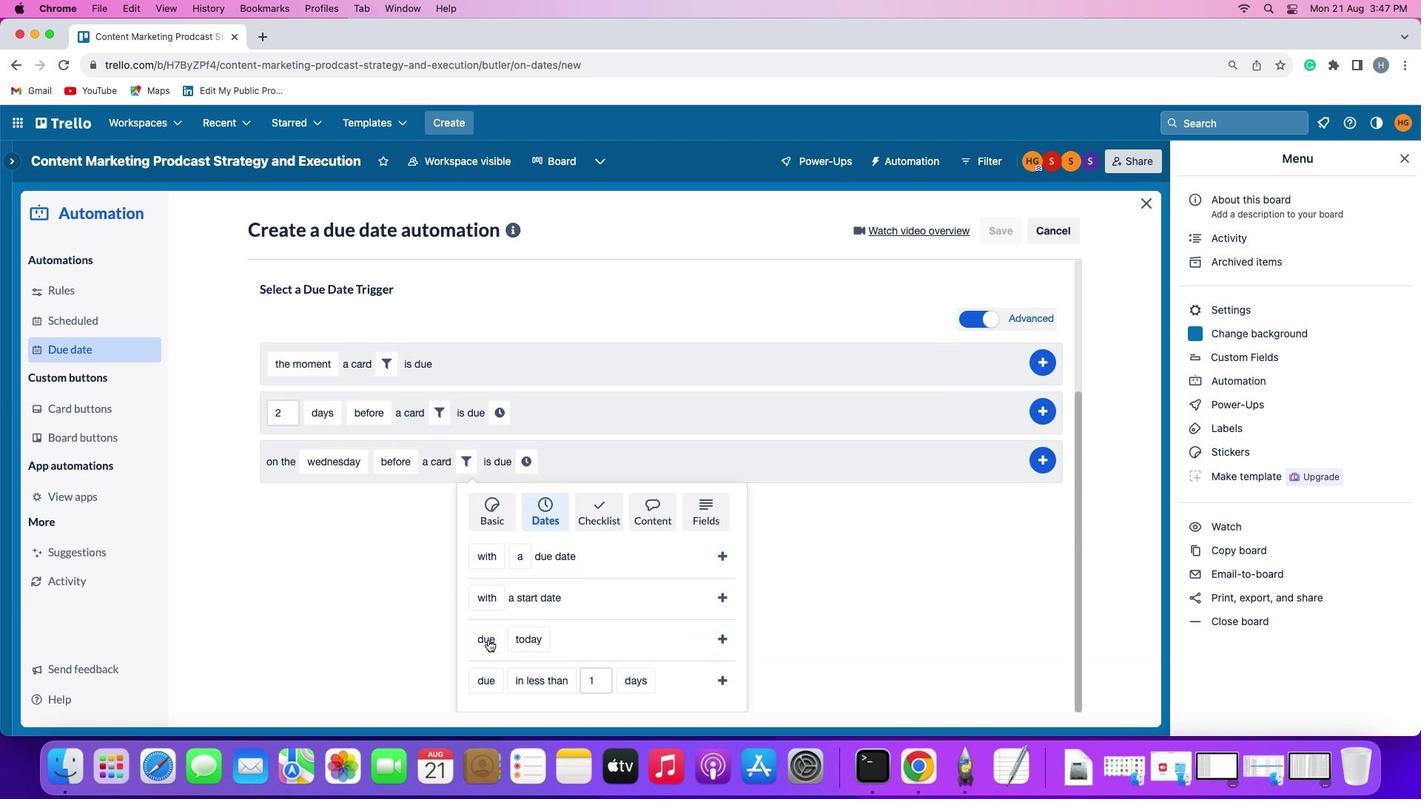 
Action: Mouse pressed left at (471, 622)
Screenshot: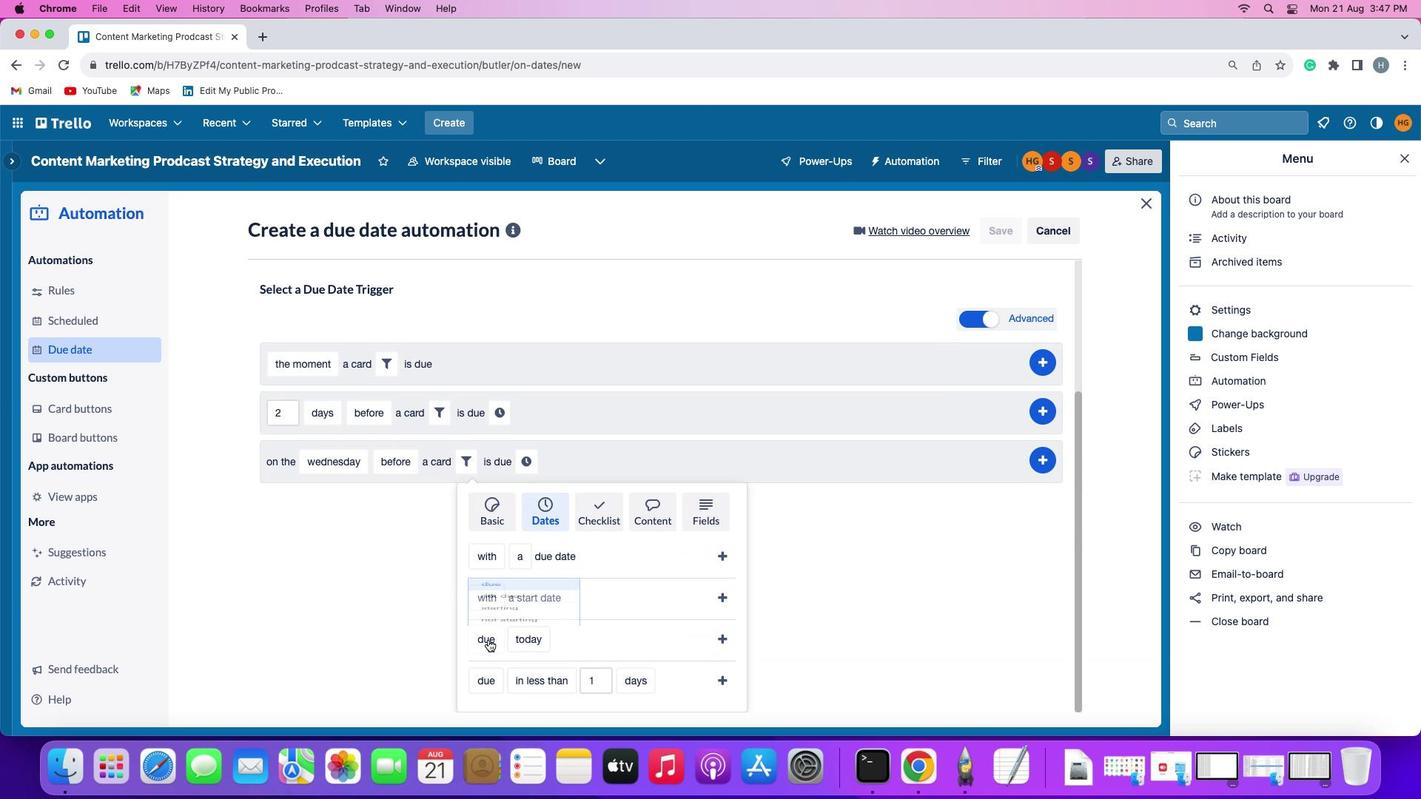 
Action: Mouse moved to (488, 568)
Screenshot: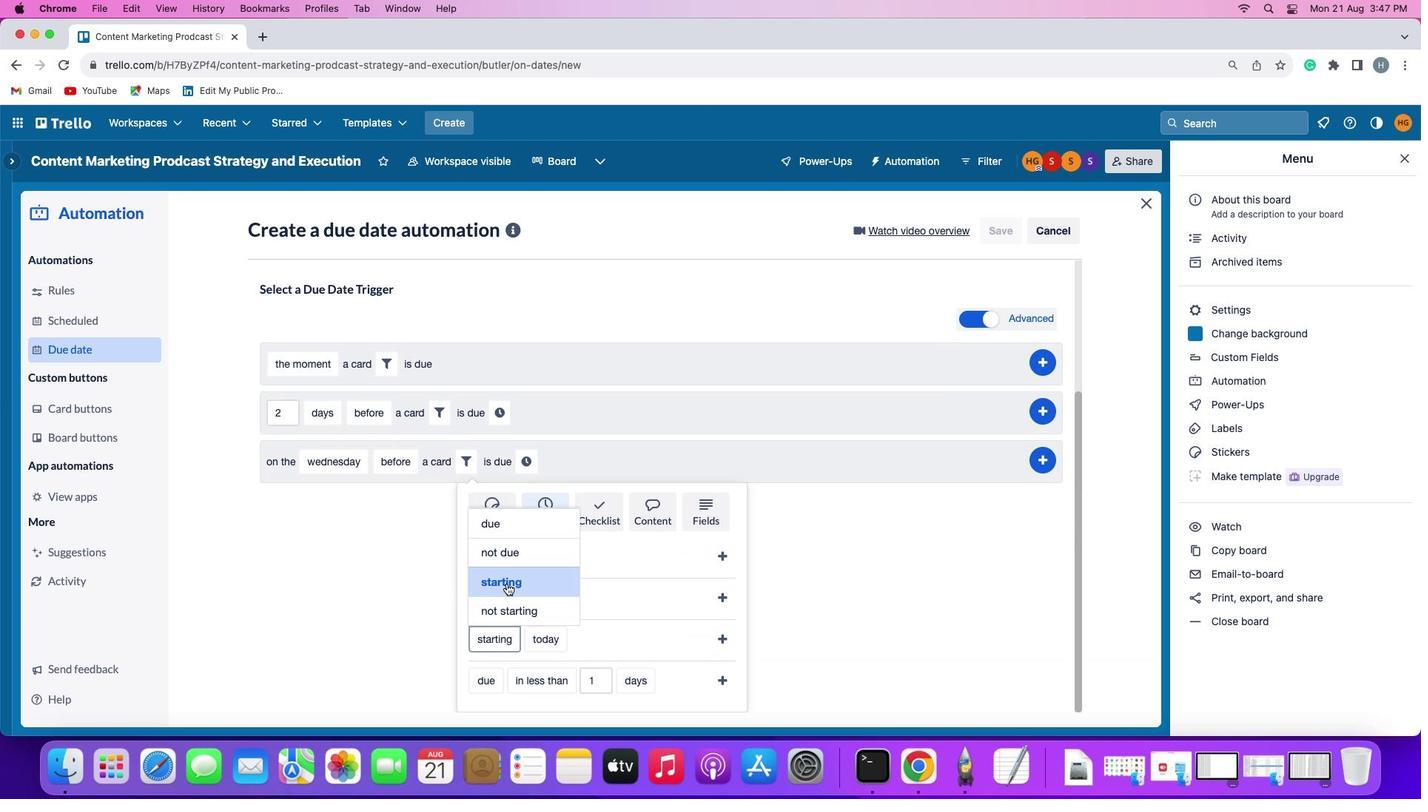 
Action: Mouse pressed left at (488, 568)
Screenshot: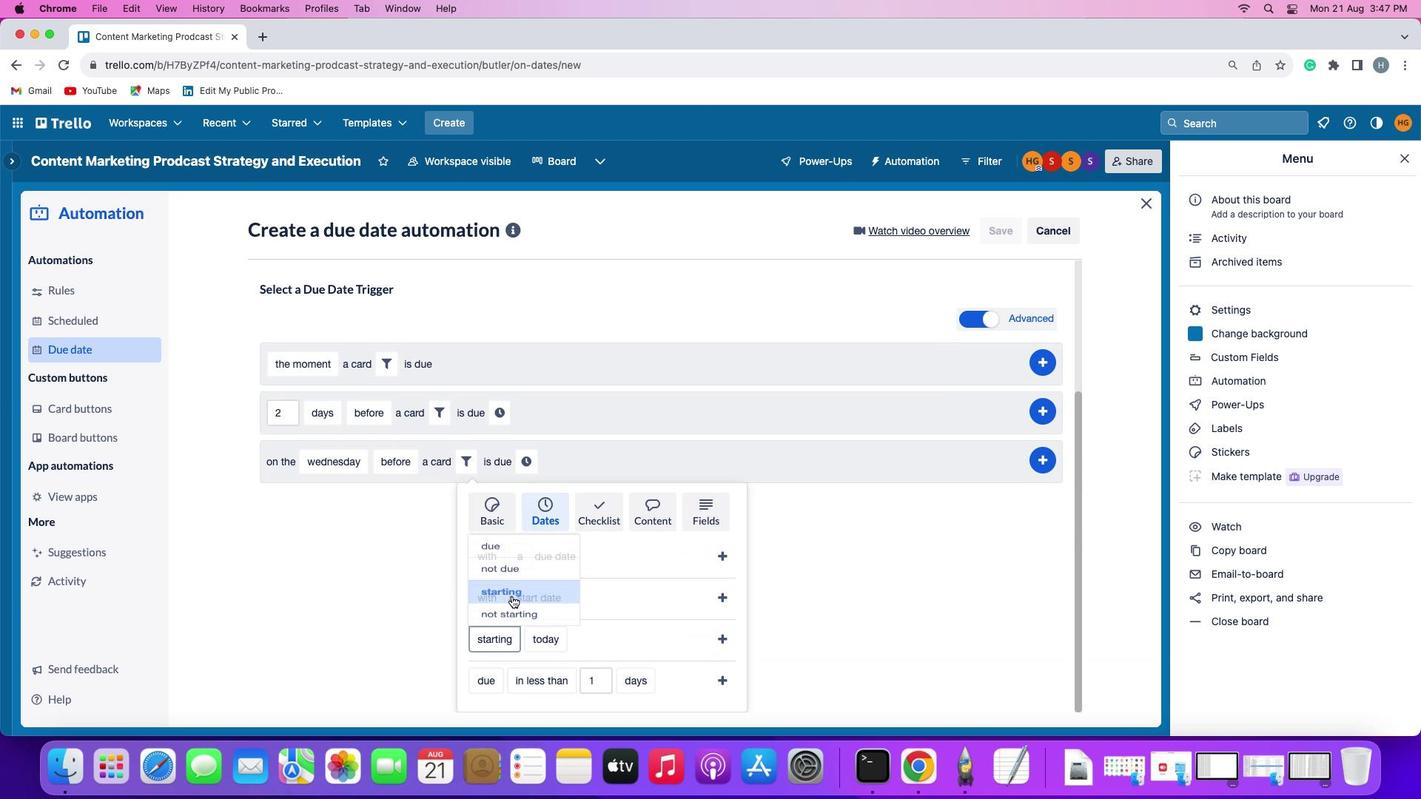
Action: Mouse moved to (518, 616)
Screenshot: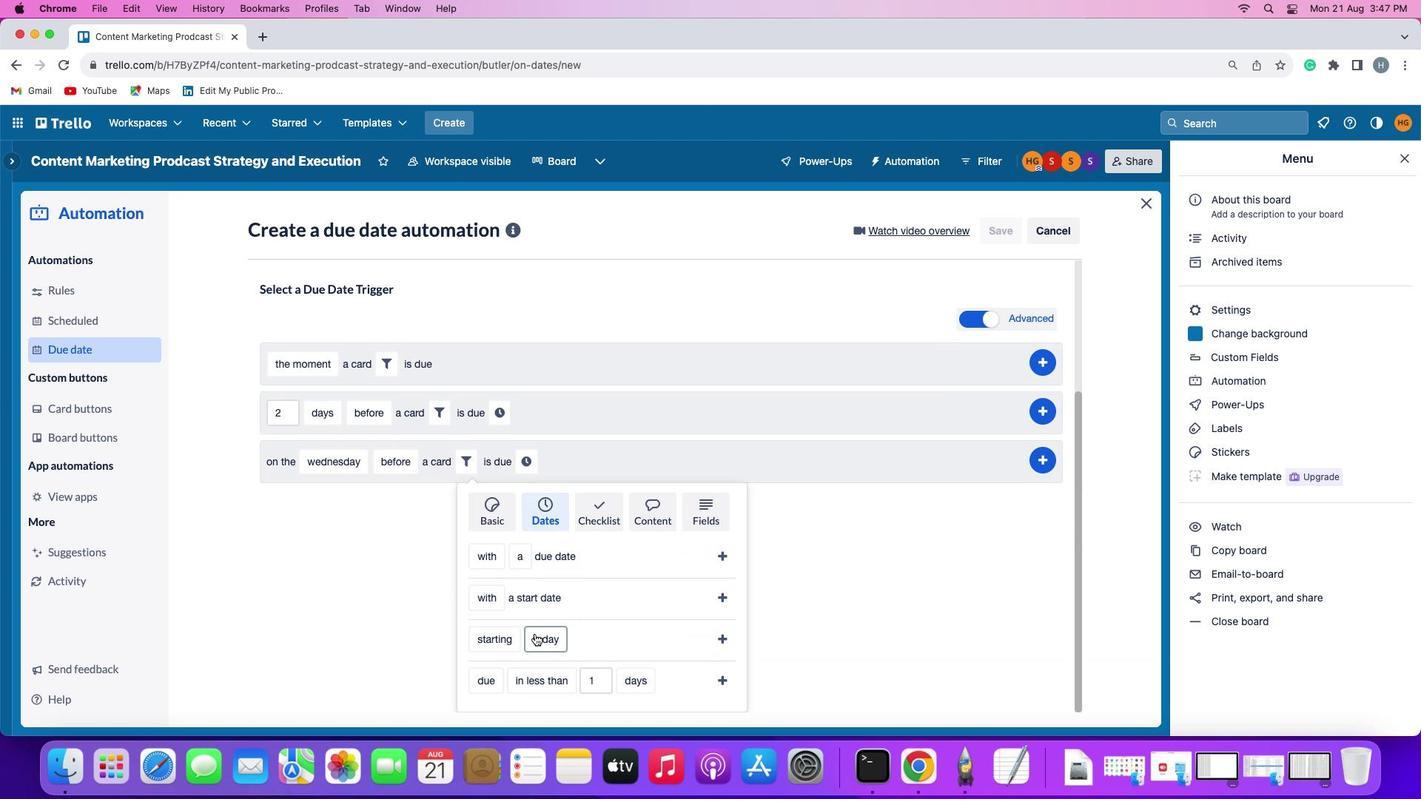 
Action: Mouse pressed left at (518, 616)
Screenshot: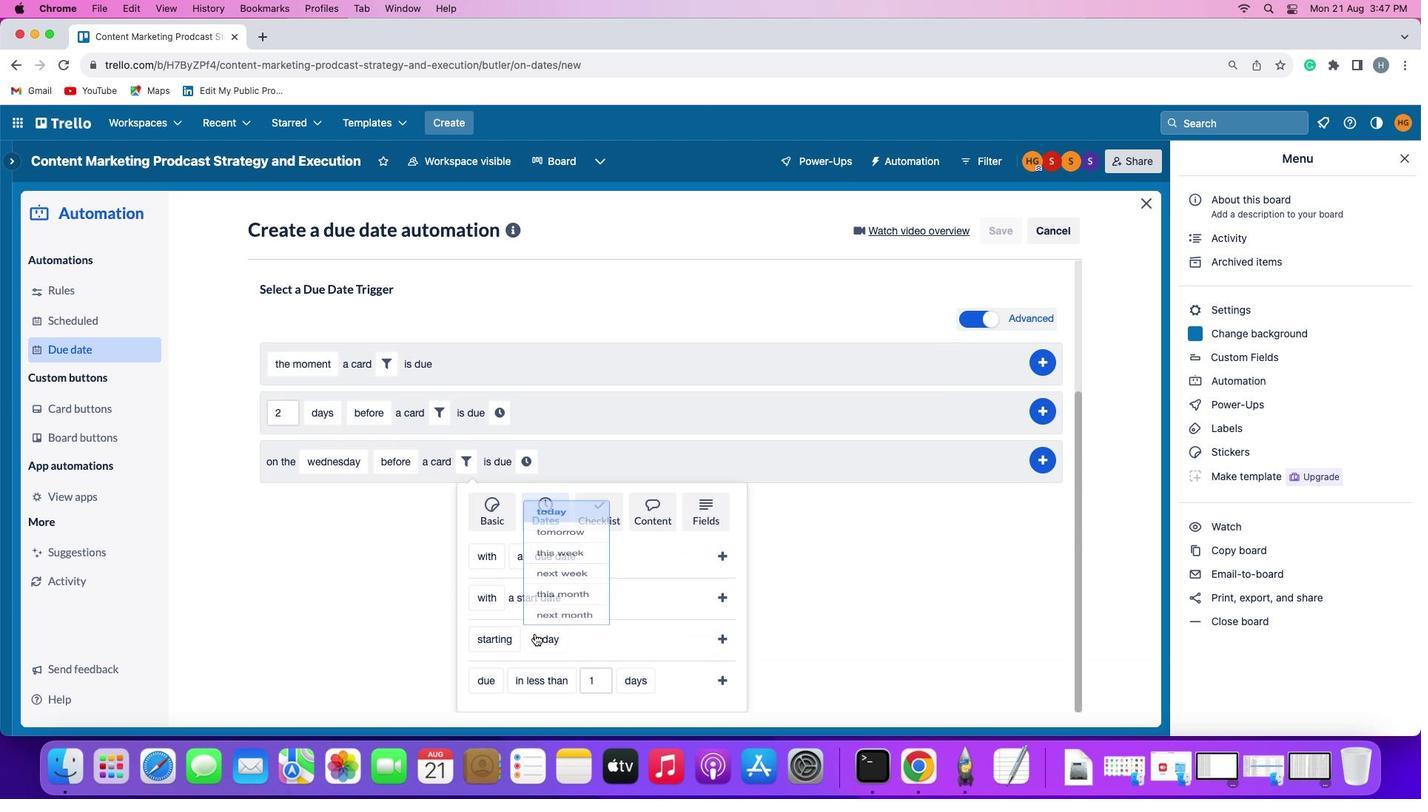 
Action: Mouse moved to (543, 508)
Screenshot: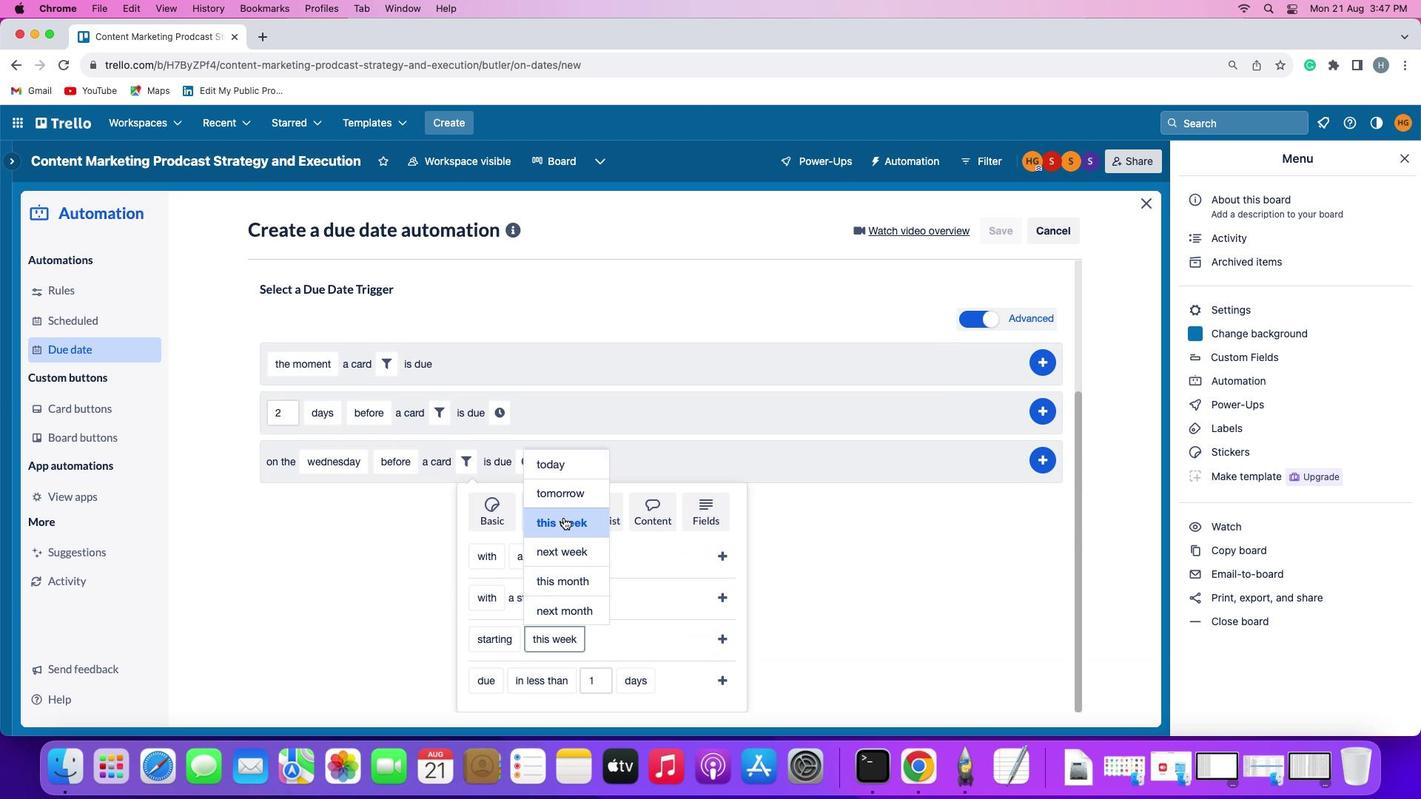 
Action: Mouse pressed left at (543, 508)
Screenshot: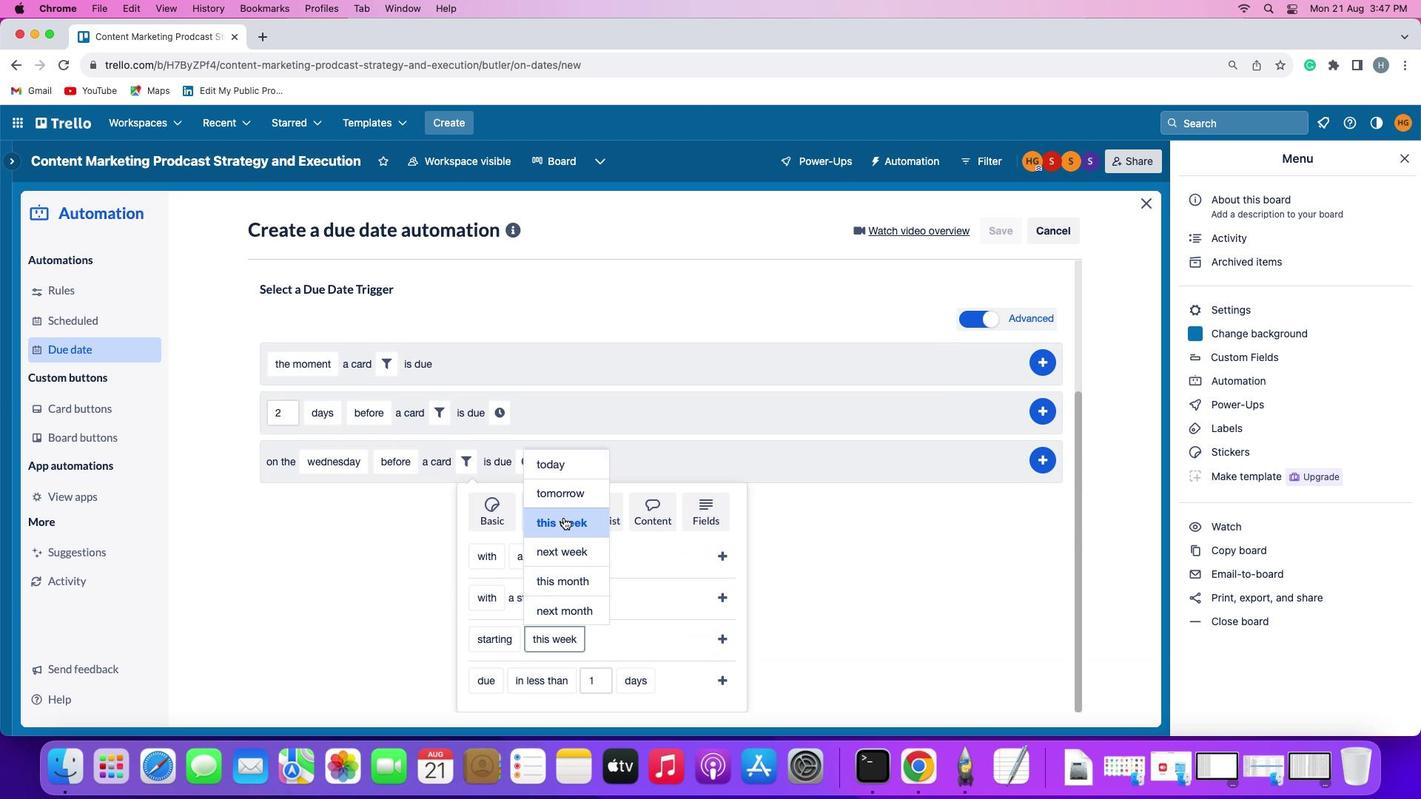 
Action: Mouse moved to (701, 614)
Screenshot: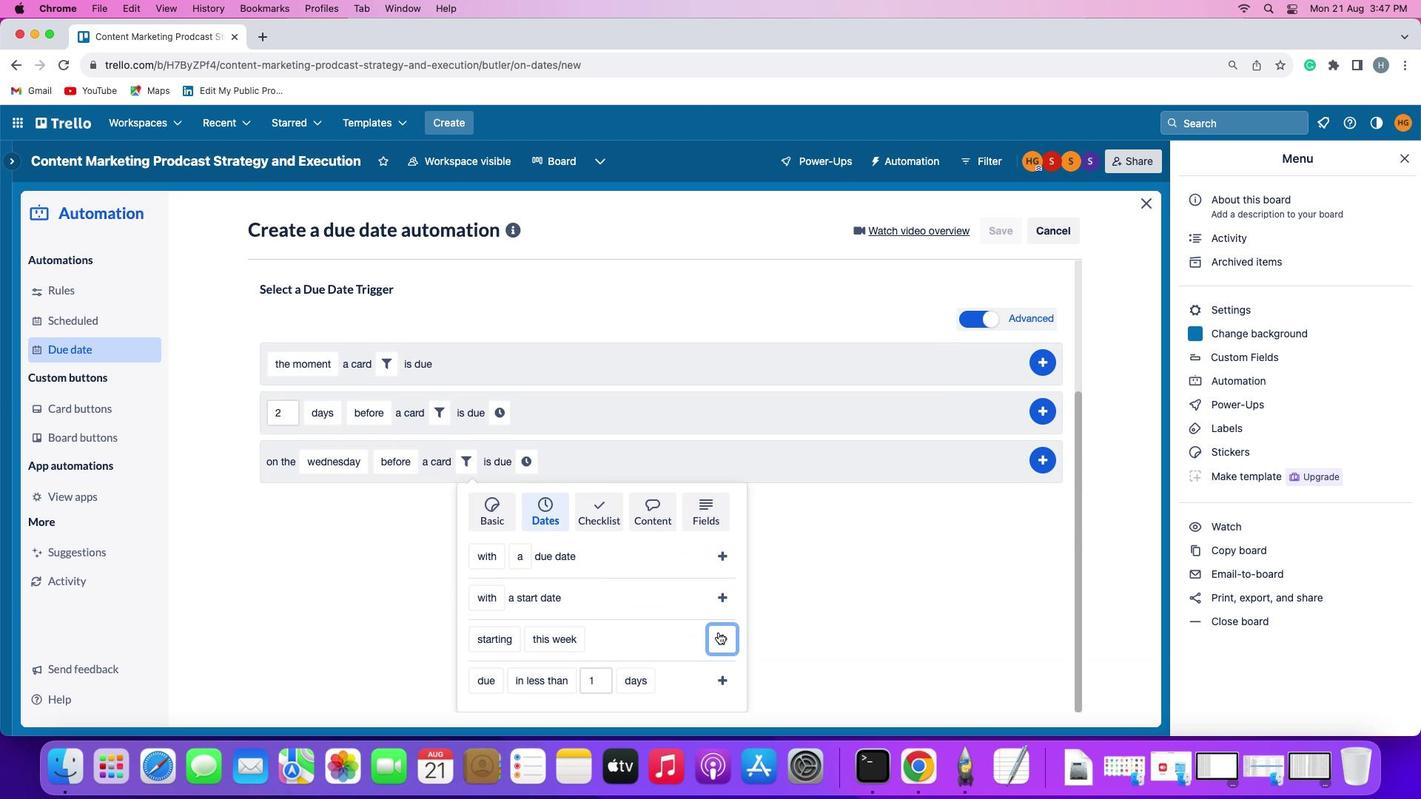 
Action: Mouse pressed left at (701, 614)
Screenshot: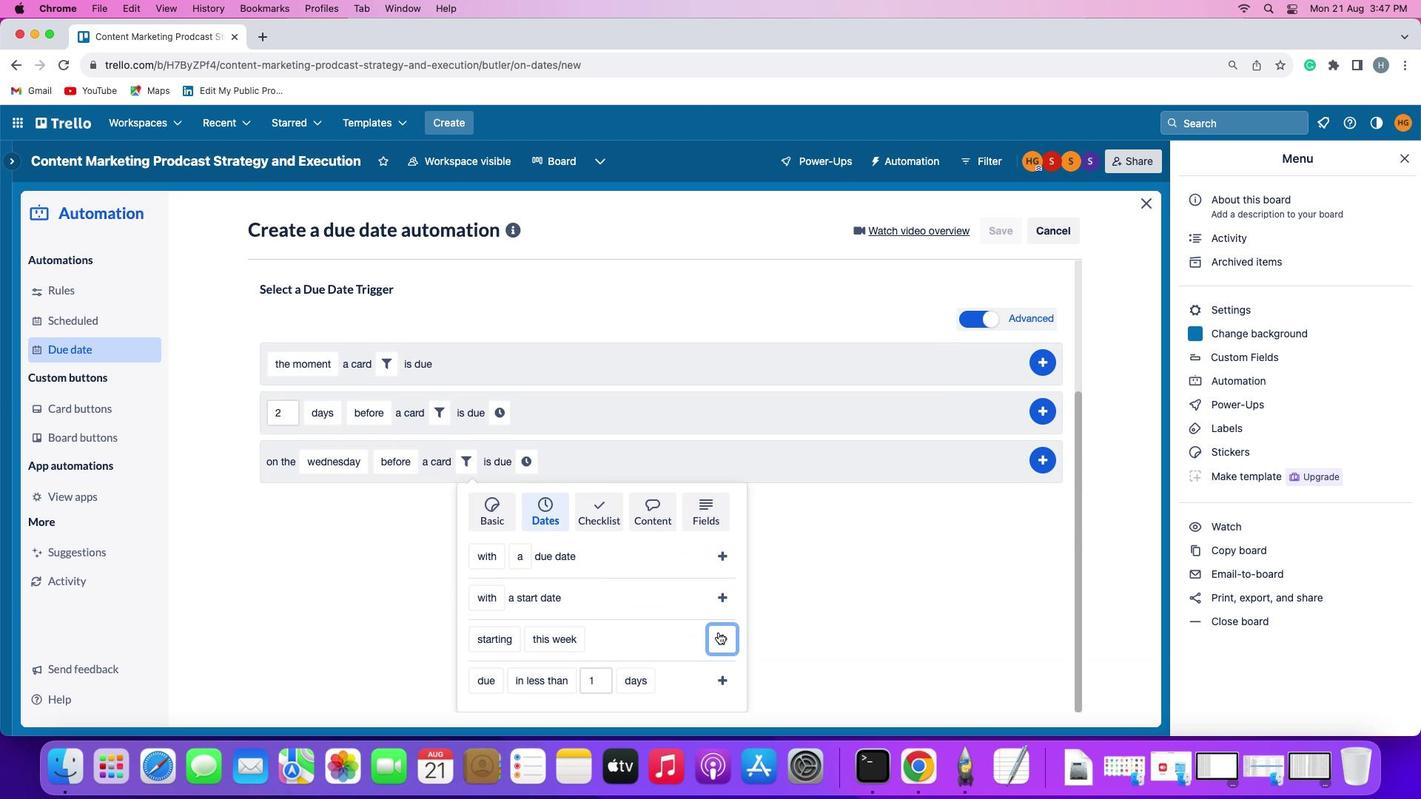 
Action: Mouse moved to (627, 624)
Screenshot: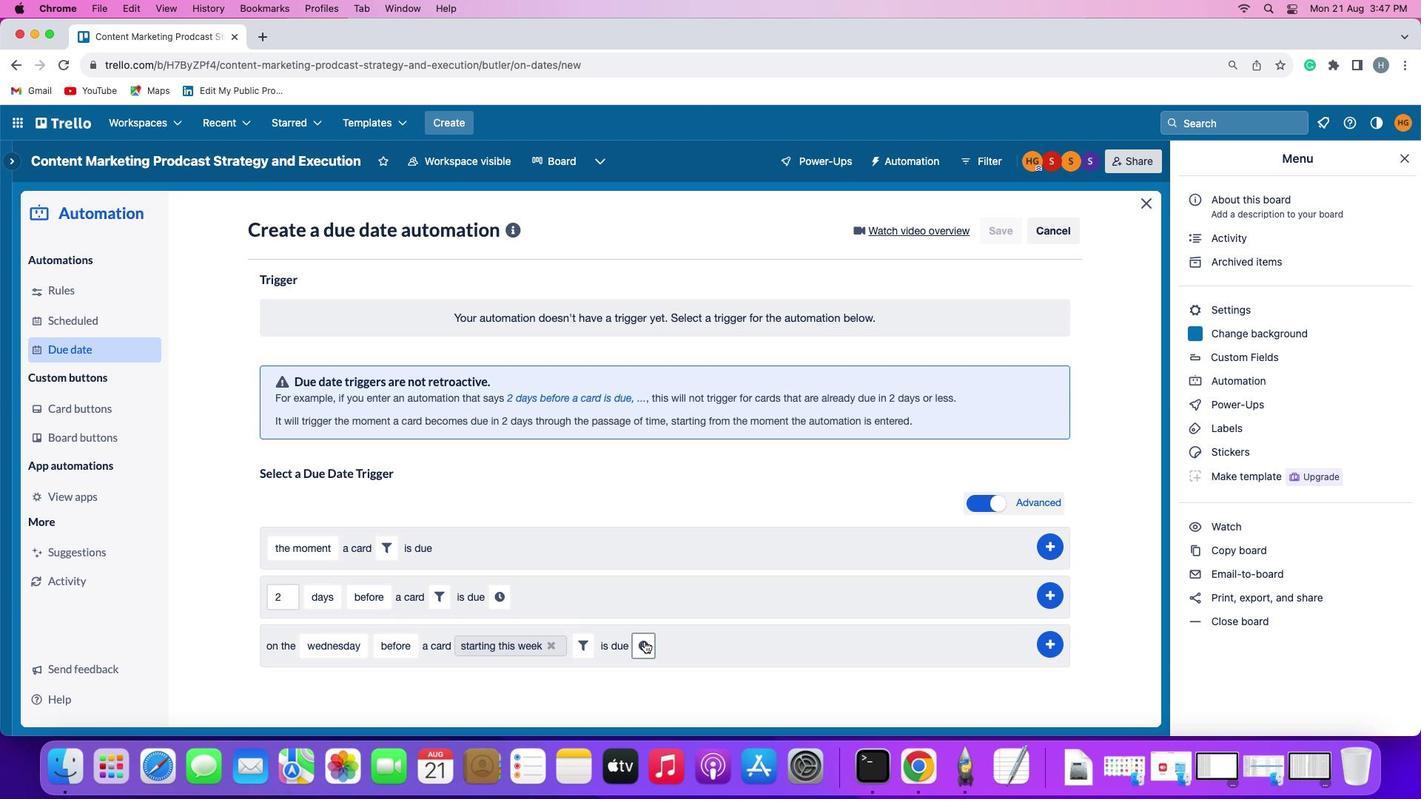 
Action: Mouse pressed left at (627, 624)
Screenshot: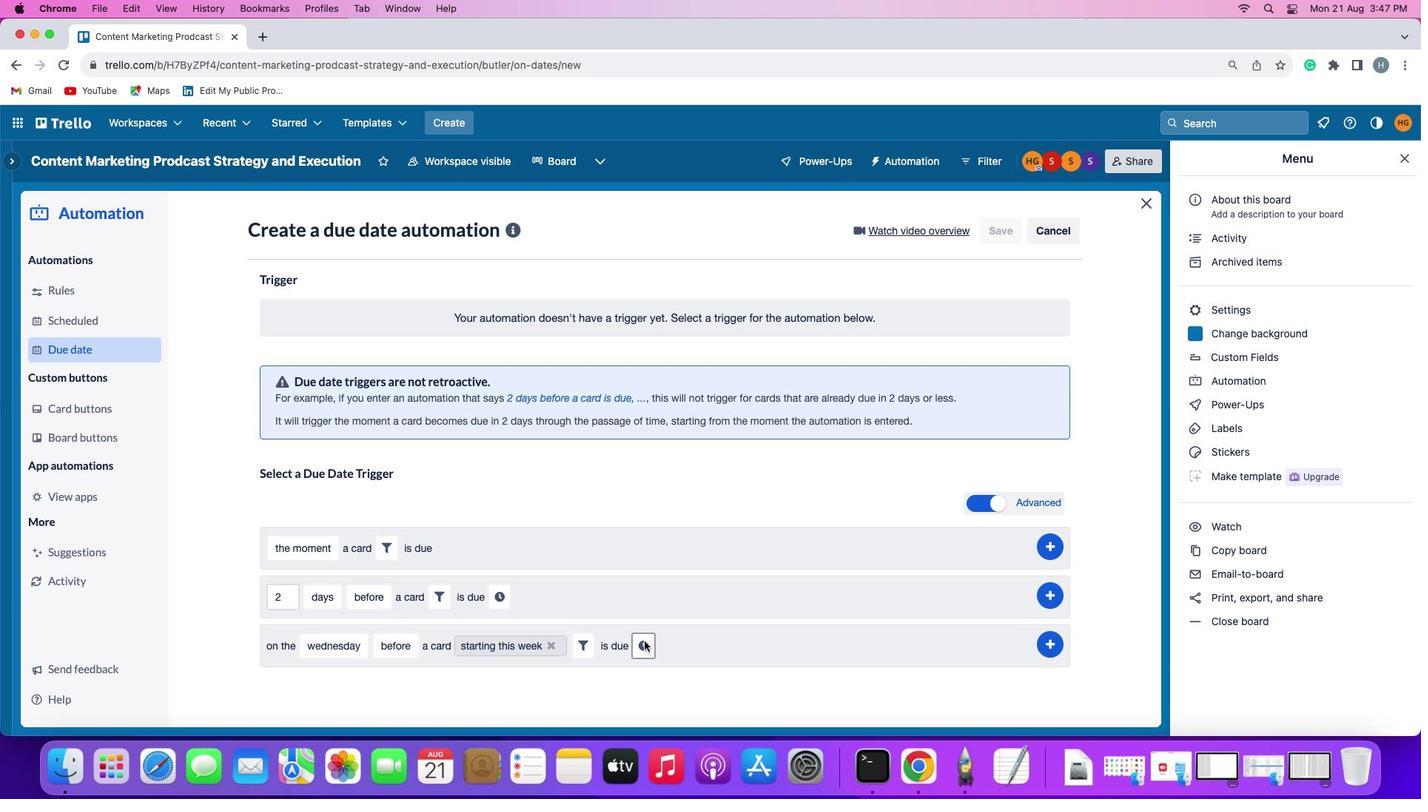 
Action: Mouse moved to (646, 627)
Screenshot: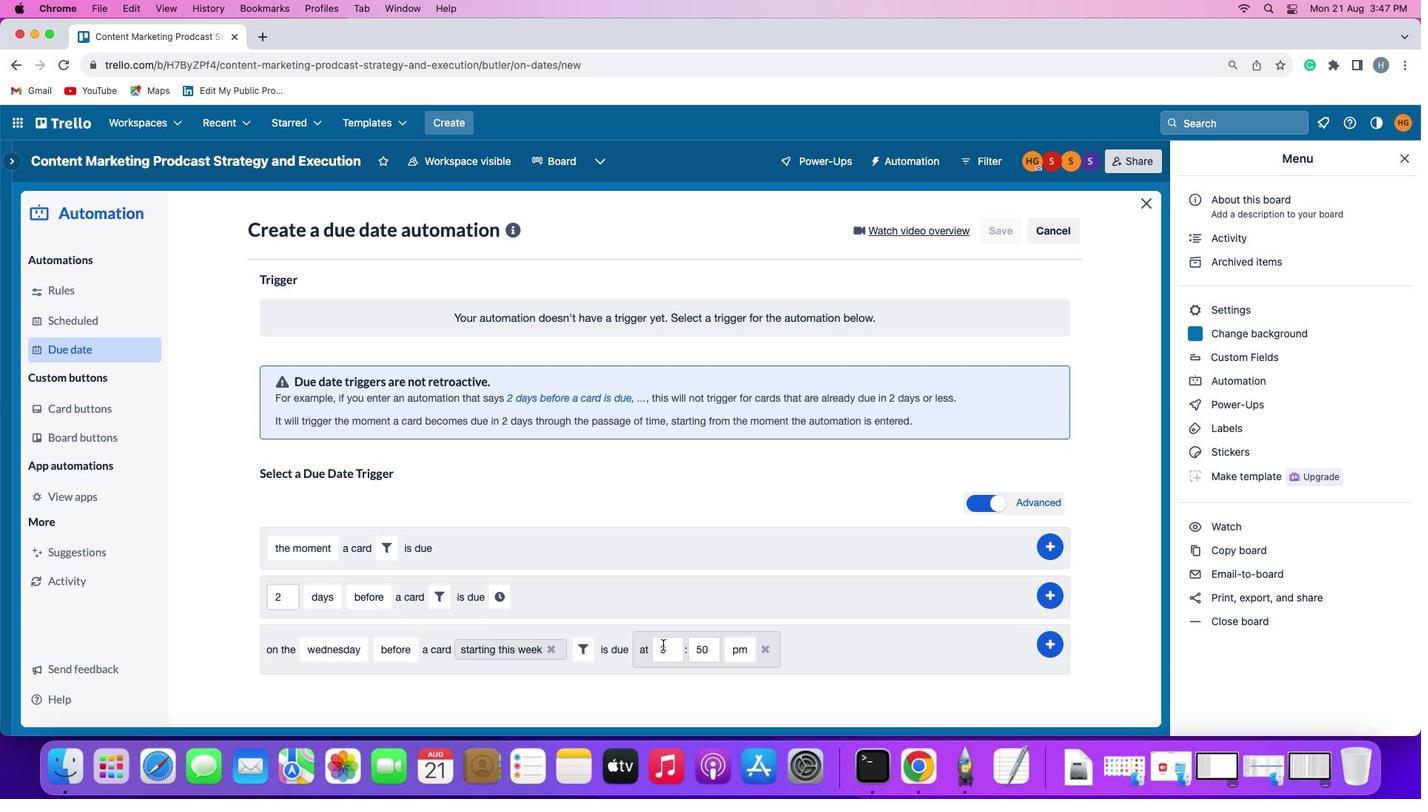 
Action: Mouse pressed left at (646, 627)
Screenshot: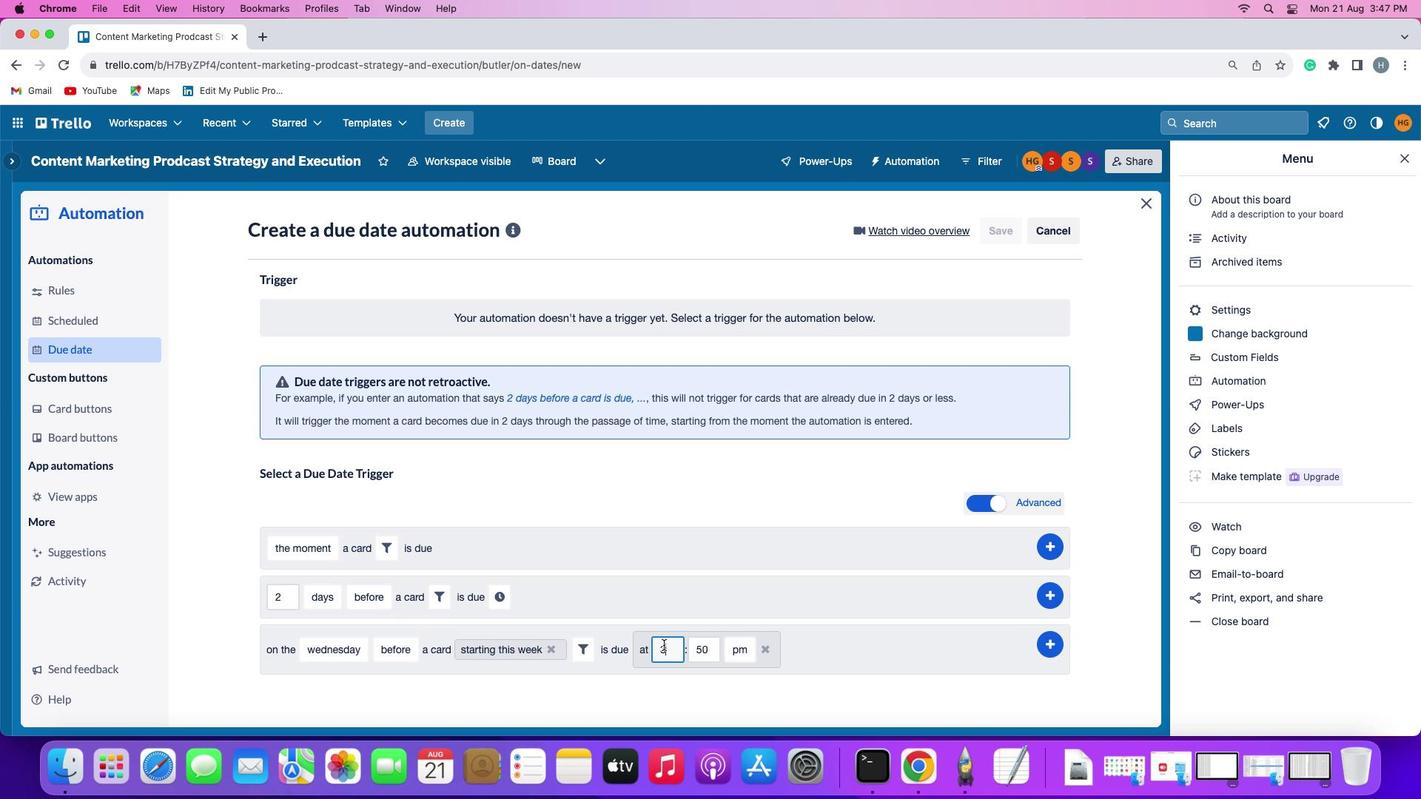 
Action: Mouse moved to (655, 628)
Screenshot: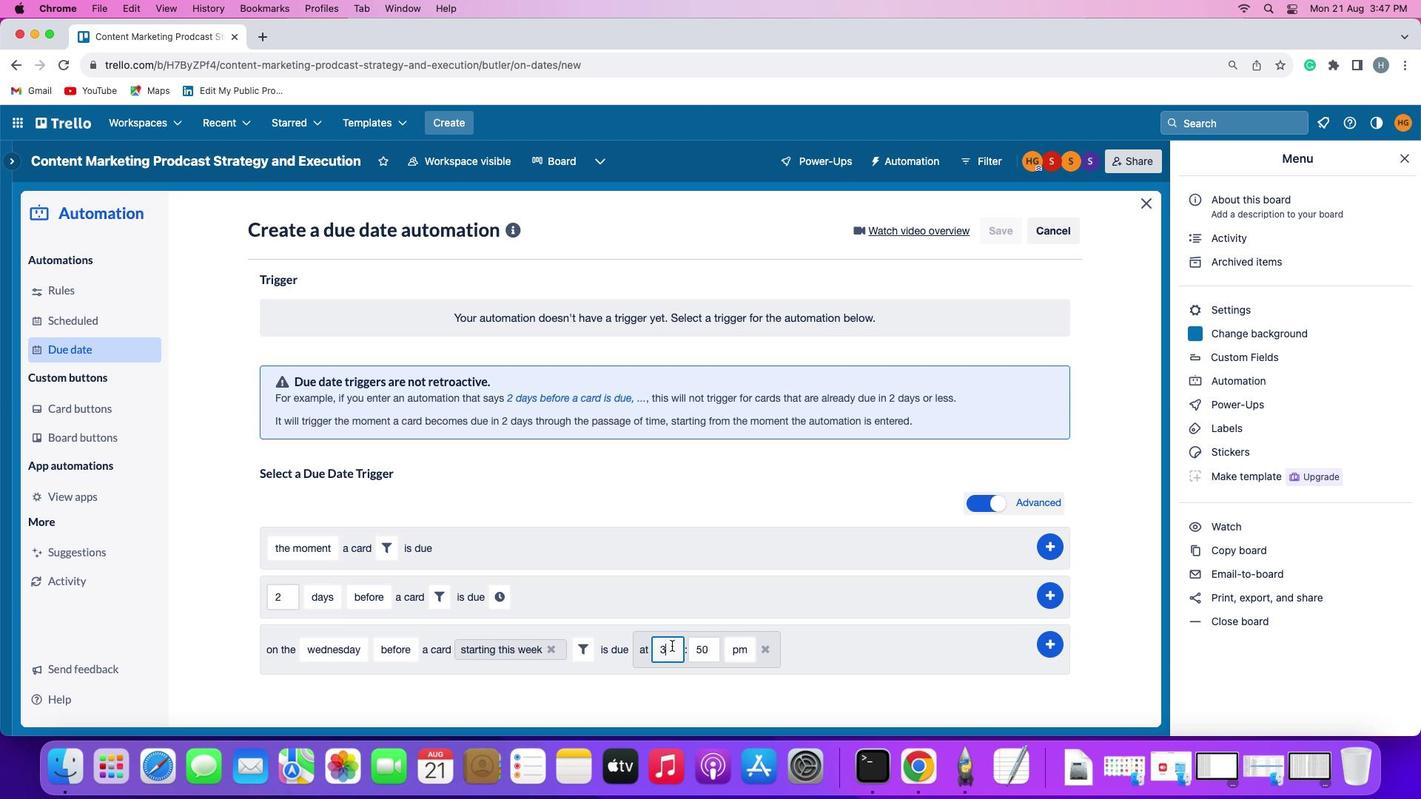 
Action: Key pressed Key.backspace'1''1'
Screenshot: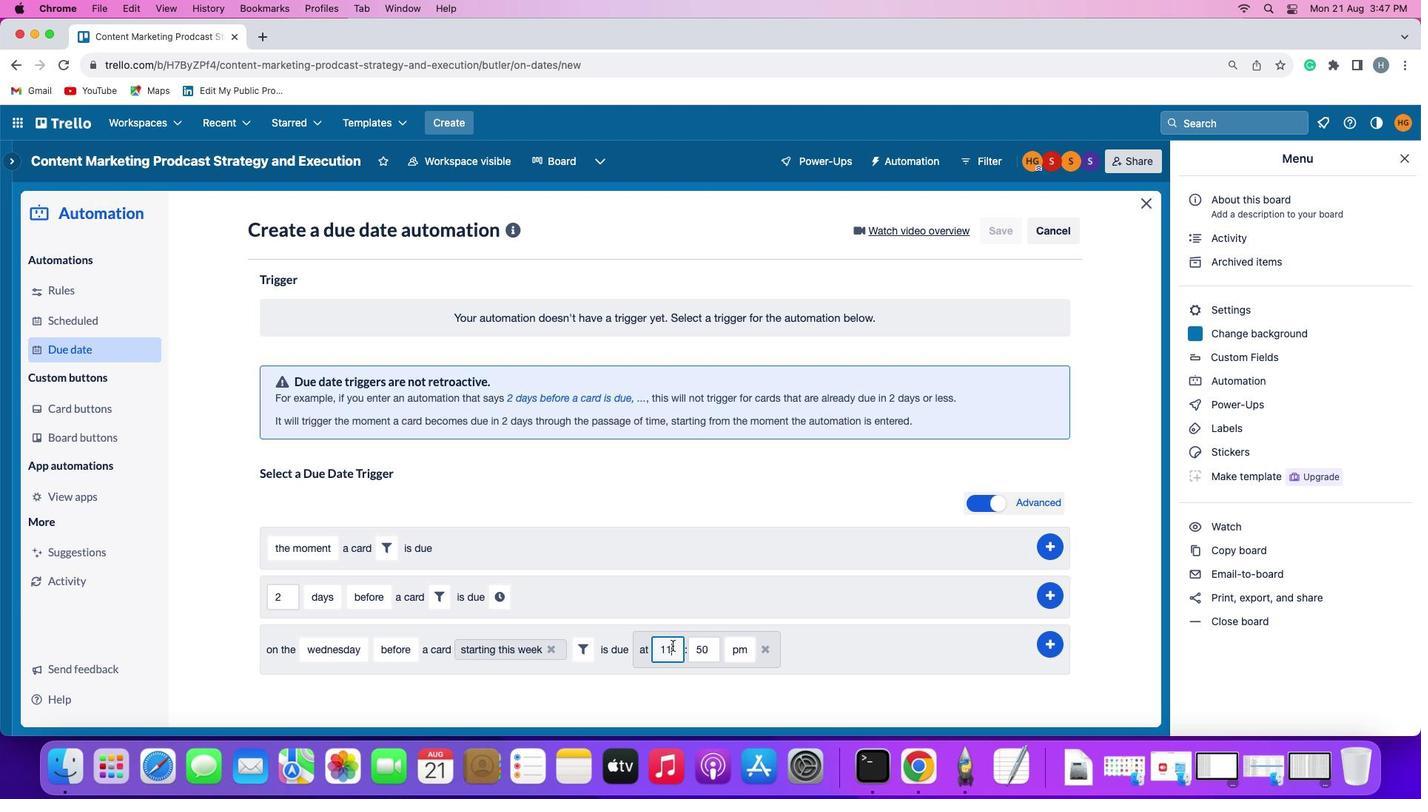 
Action: Mouse moved to (687, 630)
Screenshot: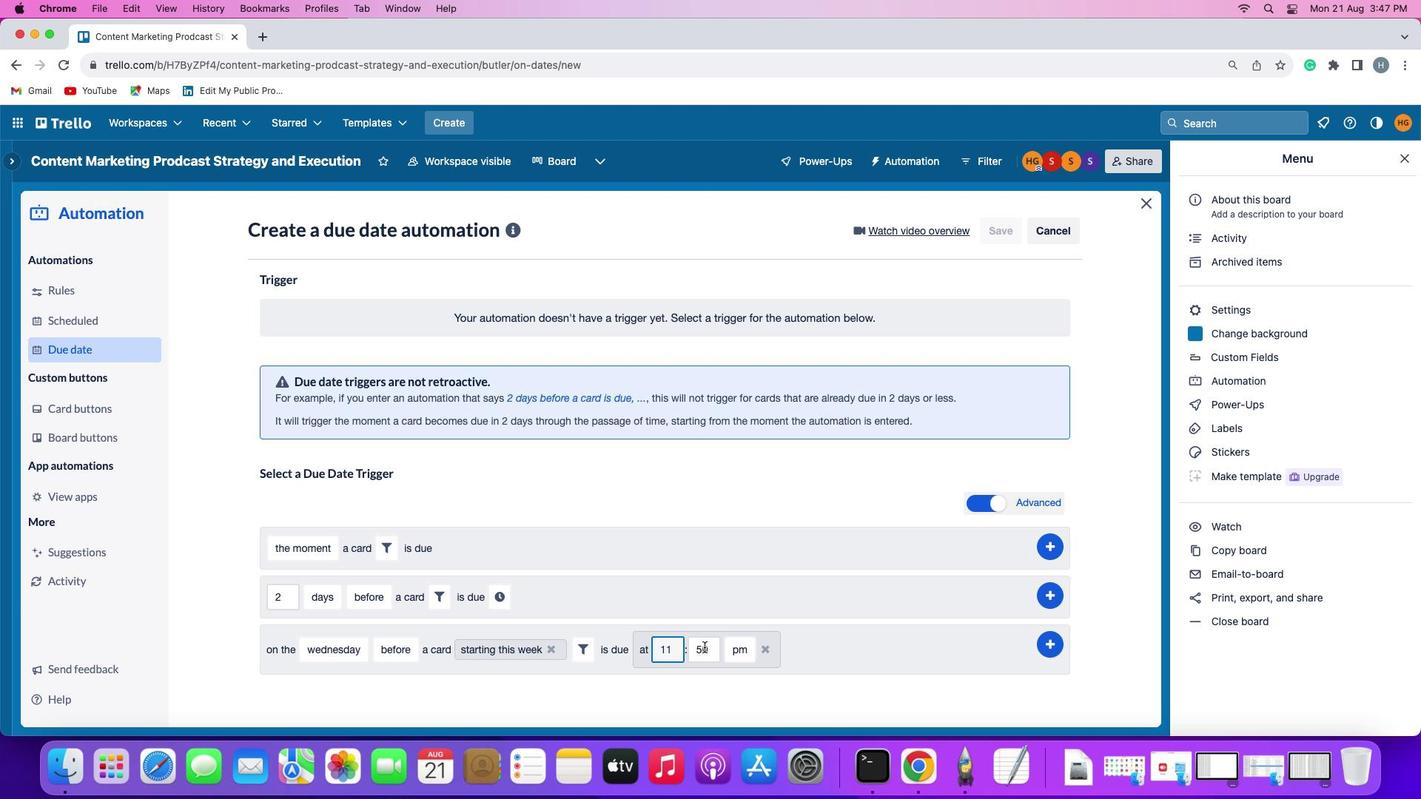 
Action: Mouse pressed left at (687, 630)
Screenshot: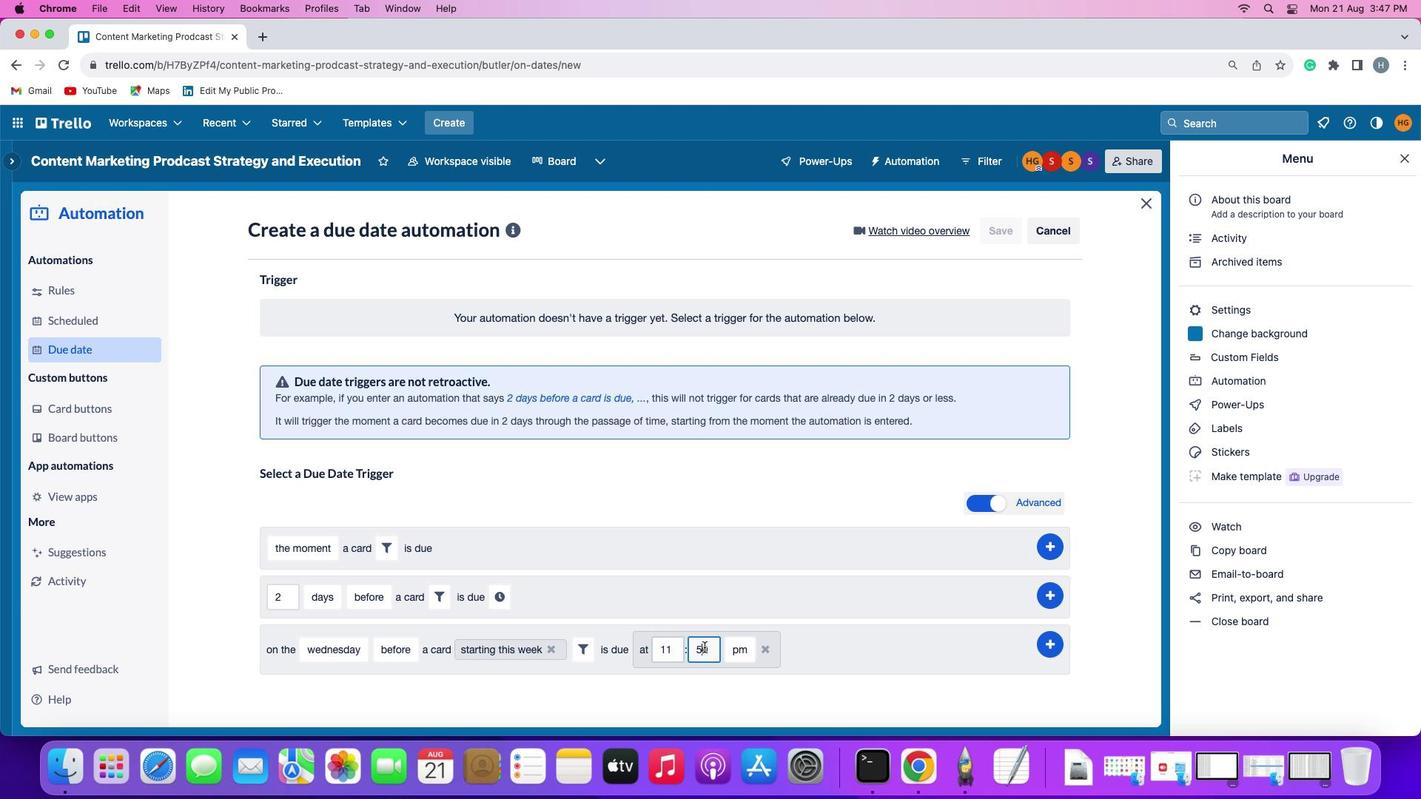 
Action: Key pressed Key.backspace'0'
Screenshot: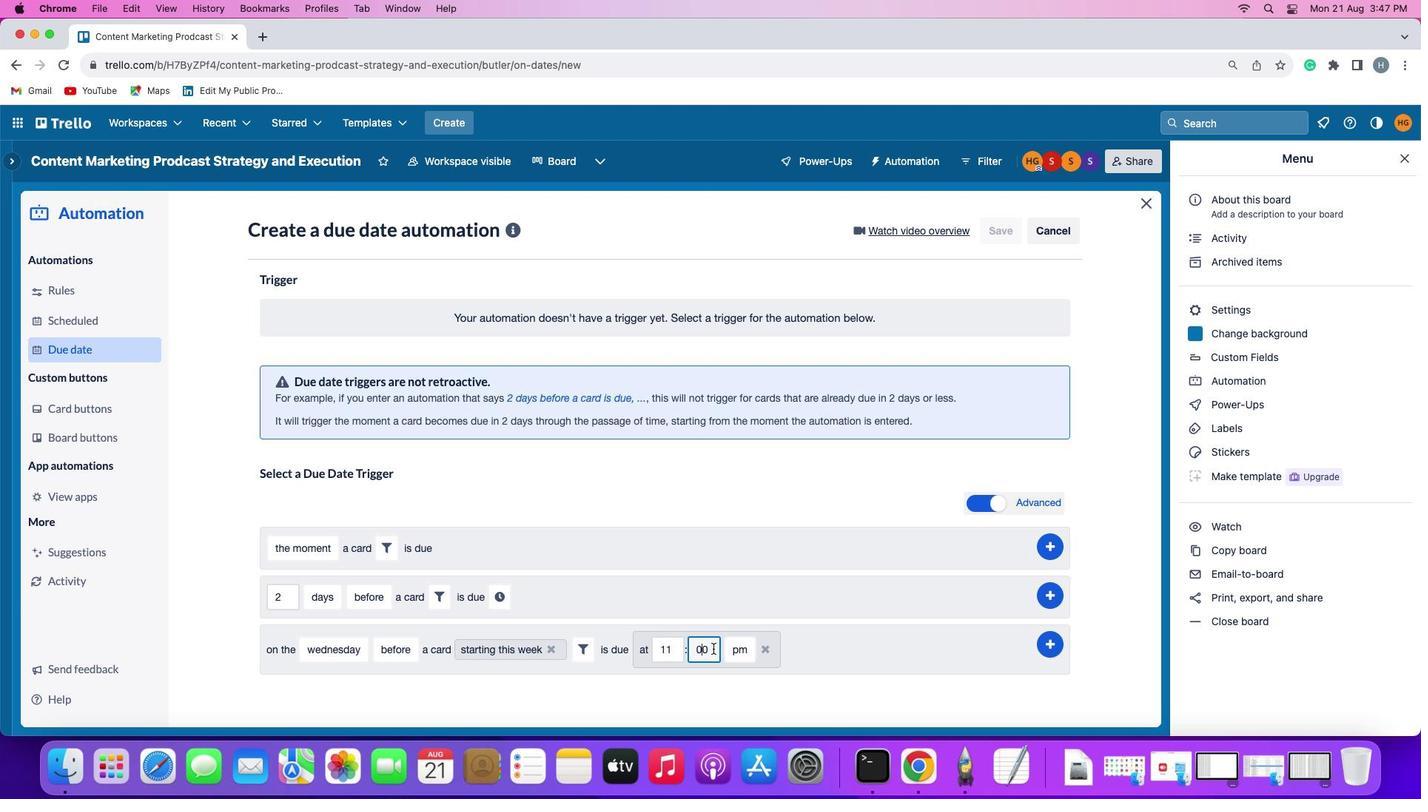 
Action: Mouse moved to (724, 635)
Screenshot: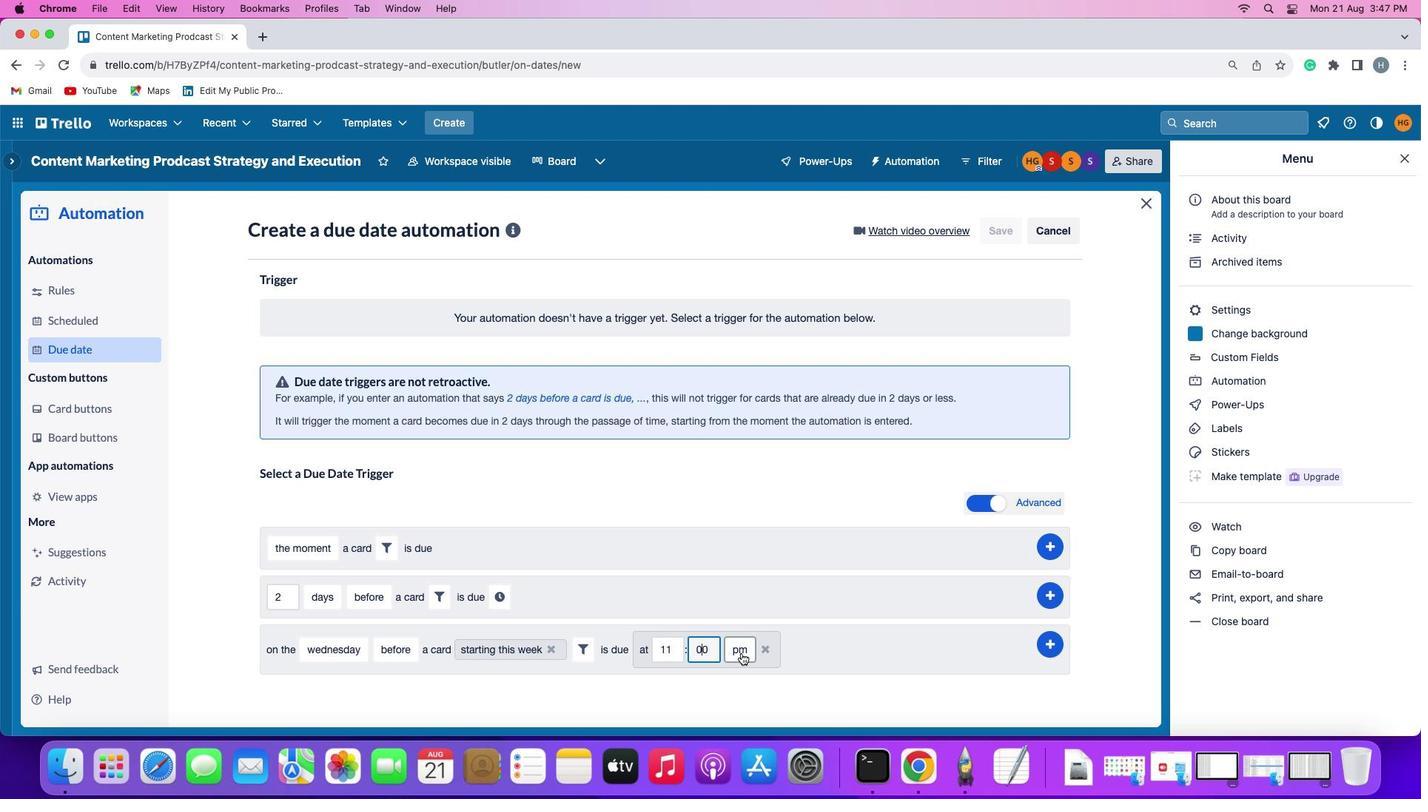 
Action: Mouse pressed left at (724, 635)
Screenshot: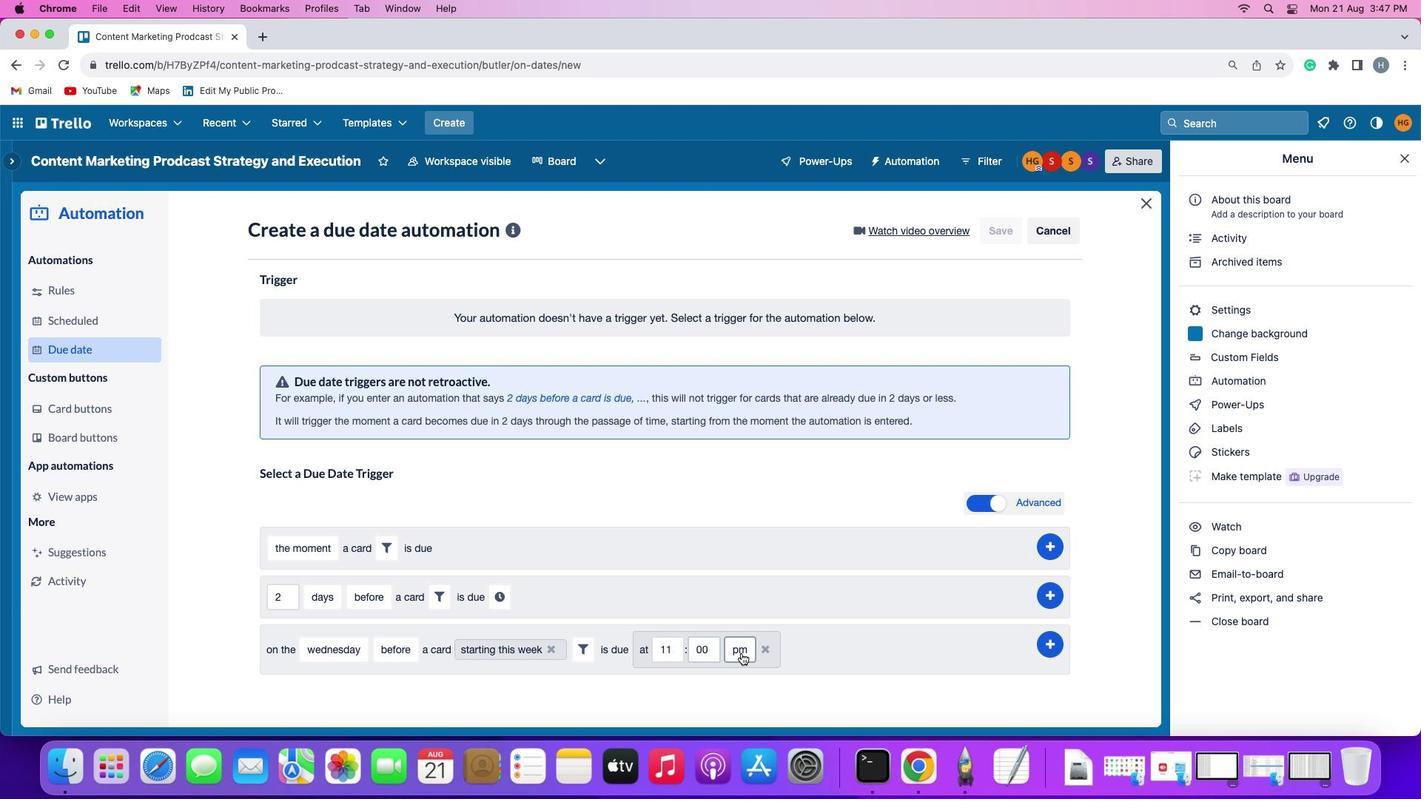 
Action: Mouse moved to (720, 661)
Screenshot: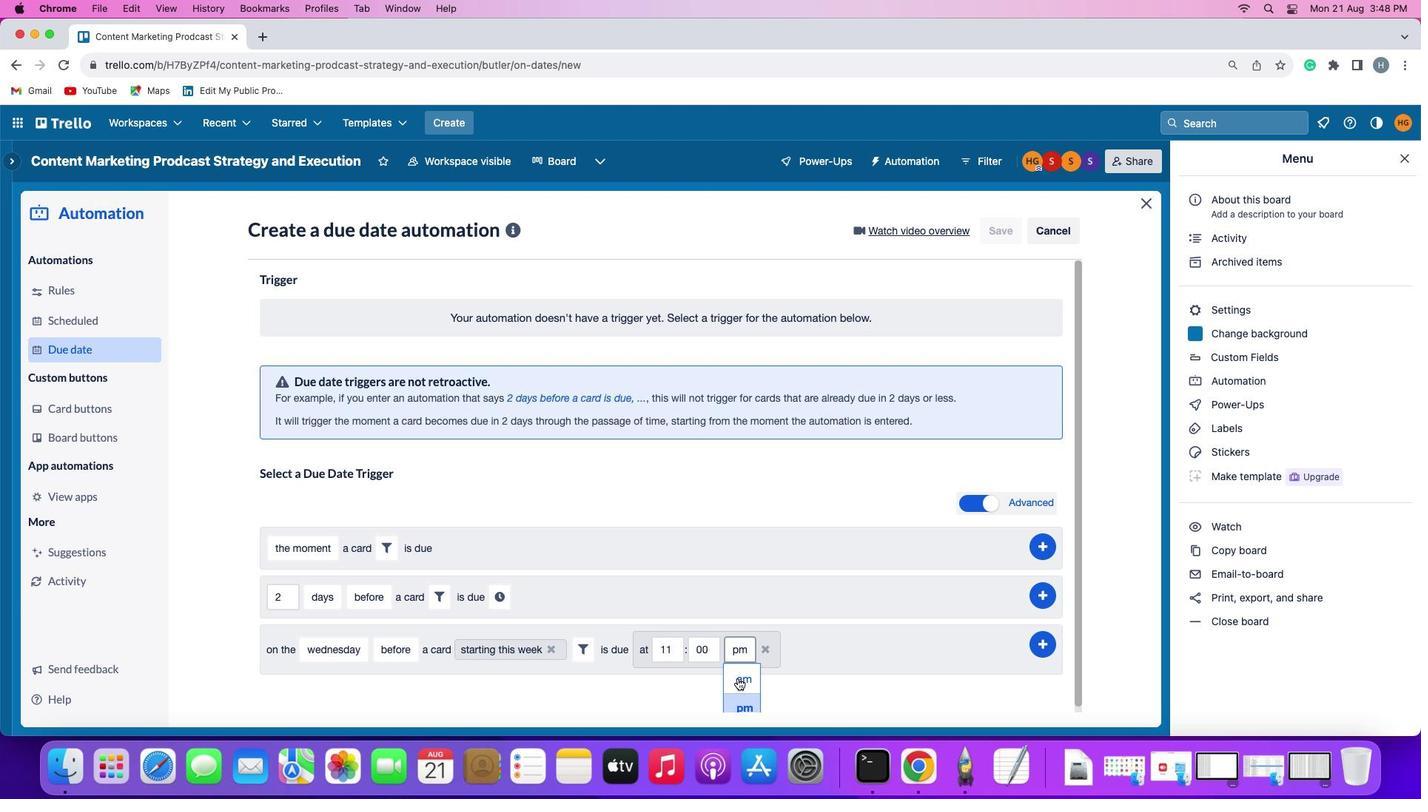 
Action: Mouse pressed left at (720, 661)
Screenshot: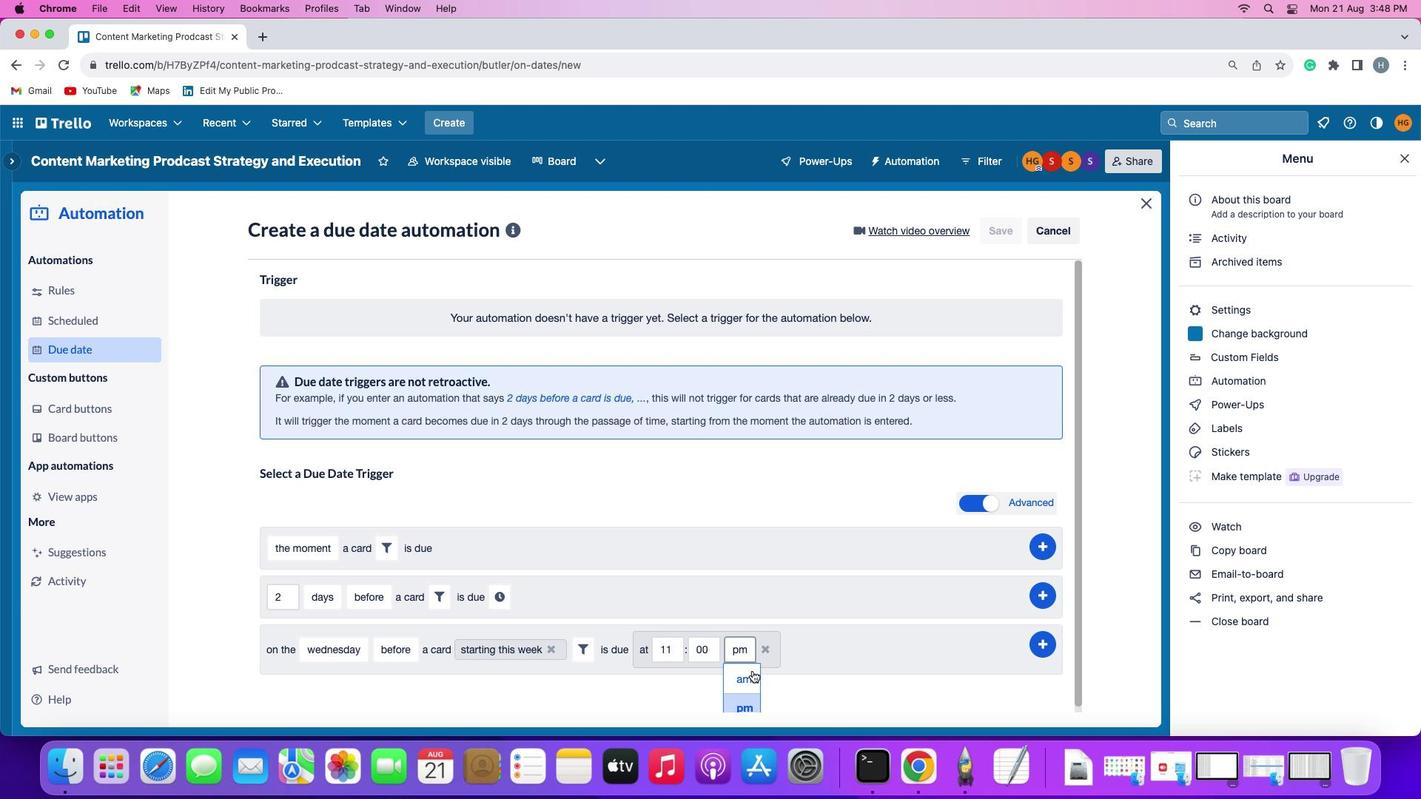 
Action: Mouse moved to (1035, 626)
Screenshot: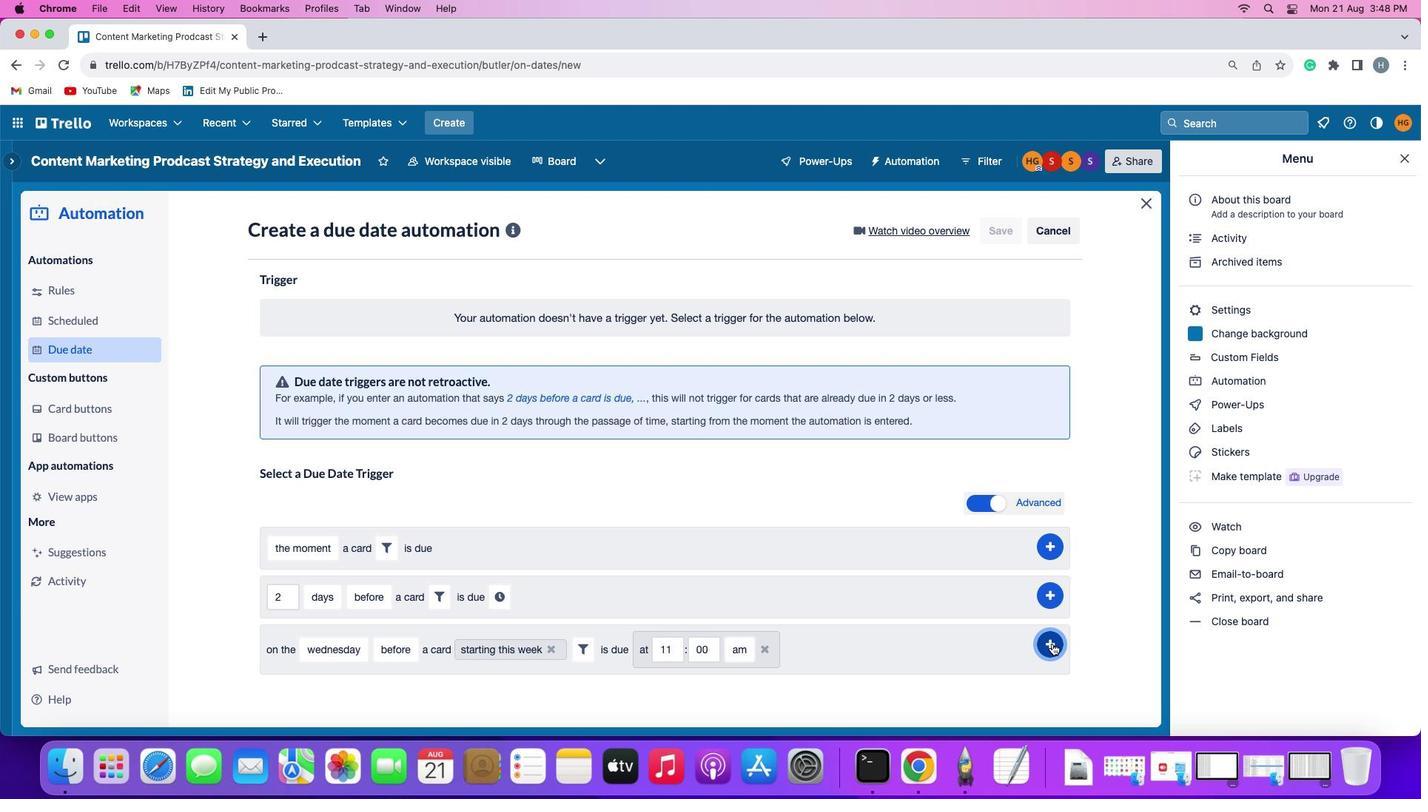 
Action: Mouse pressed left at (1035, 626)
Screenshot: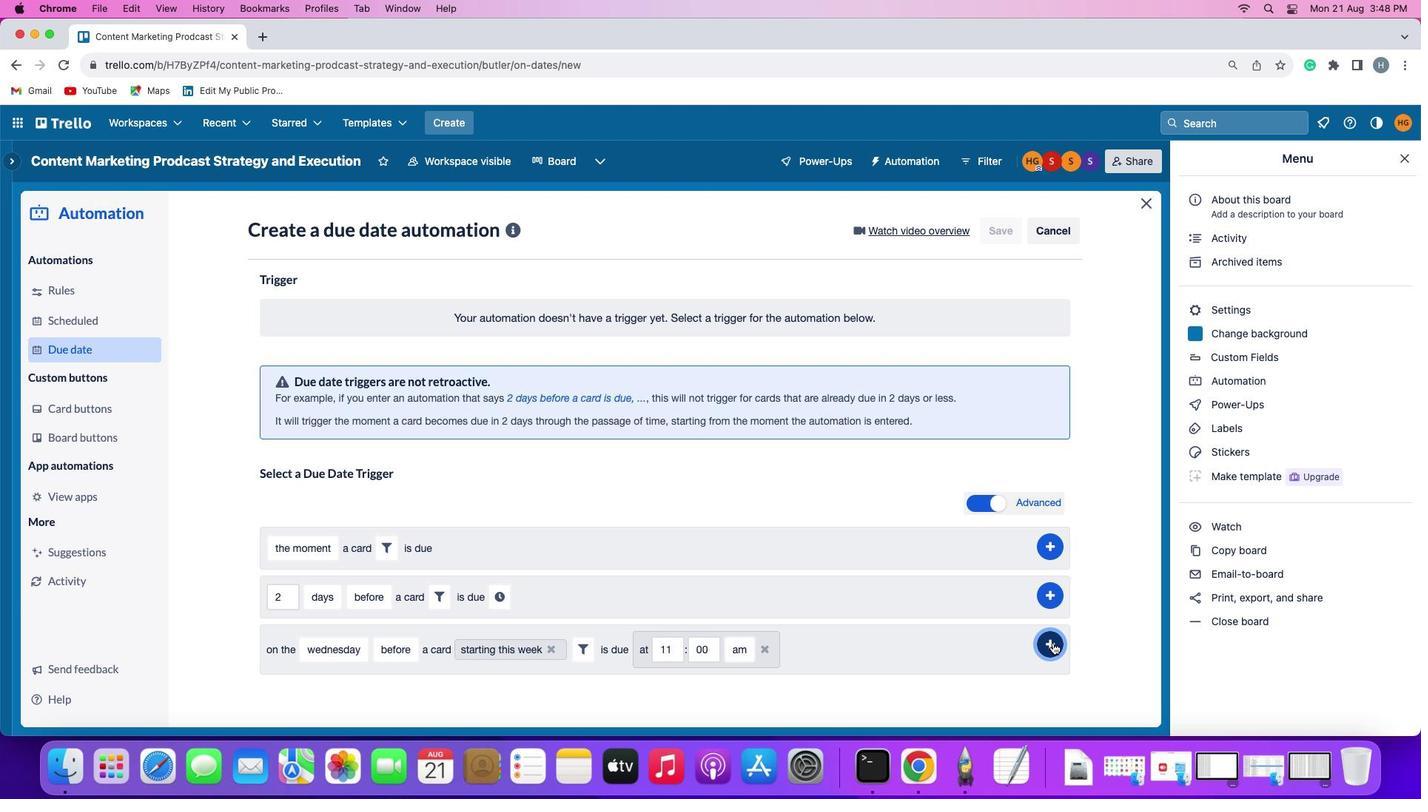 
Action: Mouse moved to (1106, 508)
Screenshot: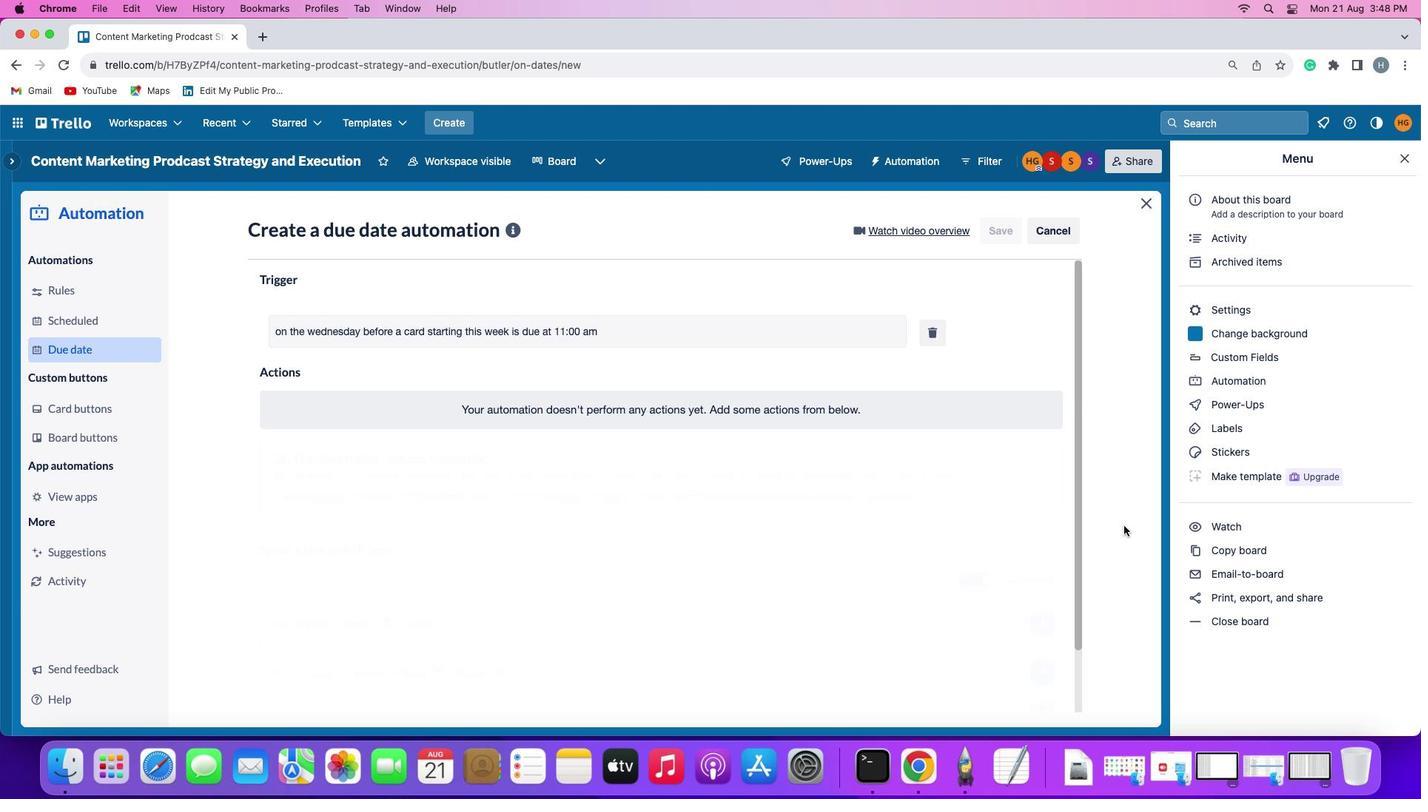 
